 Task: Find connections with filter location Bramhall with filter topic #Managementtips with filter profile language German with filter current company ChargePoint with filter school Mysore University, Mysore with filter industry Periodical Publishing with filter service category Leadership Development with filter keywords title Locksmith
Action: Mouse moved to (510, 67)
Screenshot: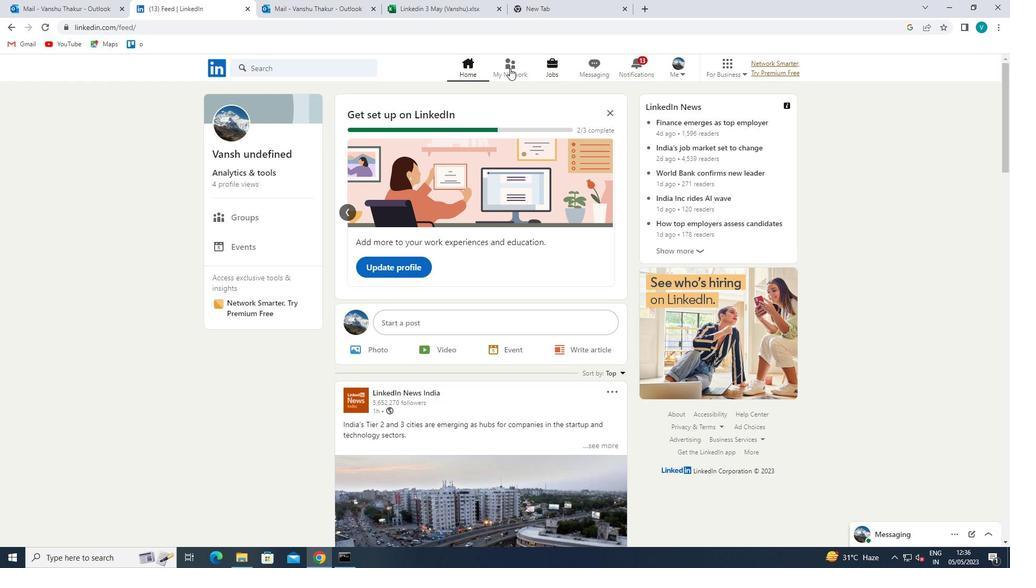
Action: Mouse pressed left at (510, 67)
Screenshot: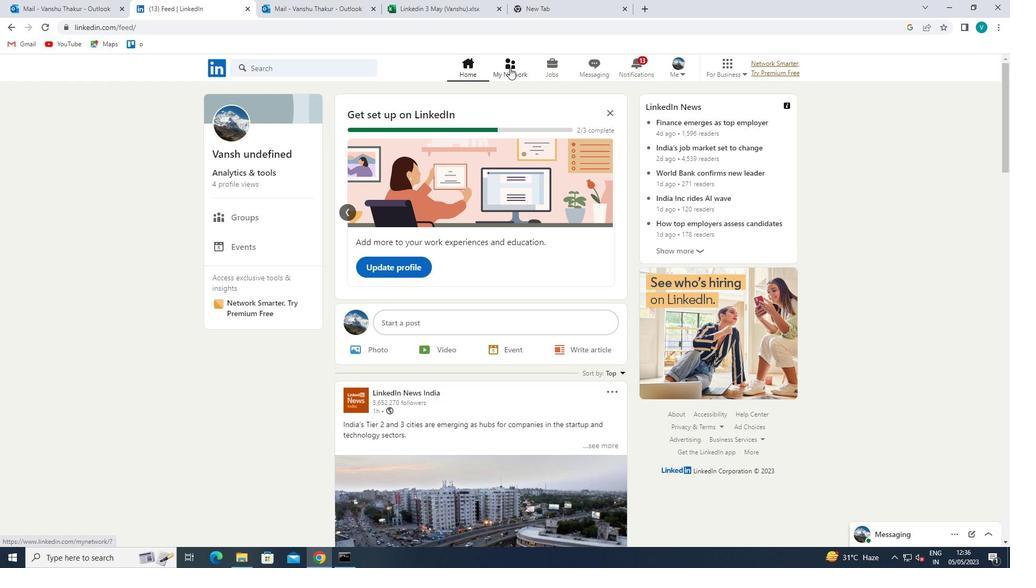 
Action: Mouse moved to (292, 125)
Screenshot: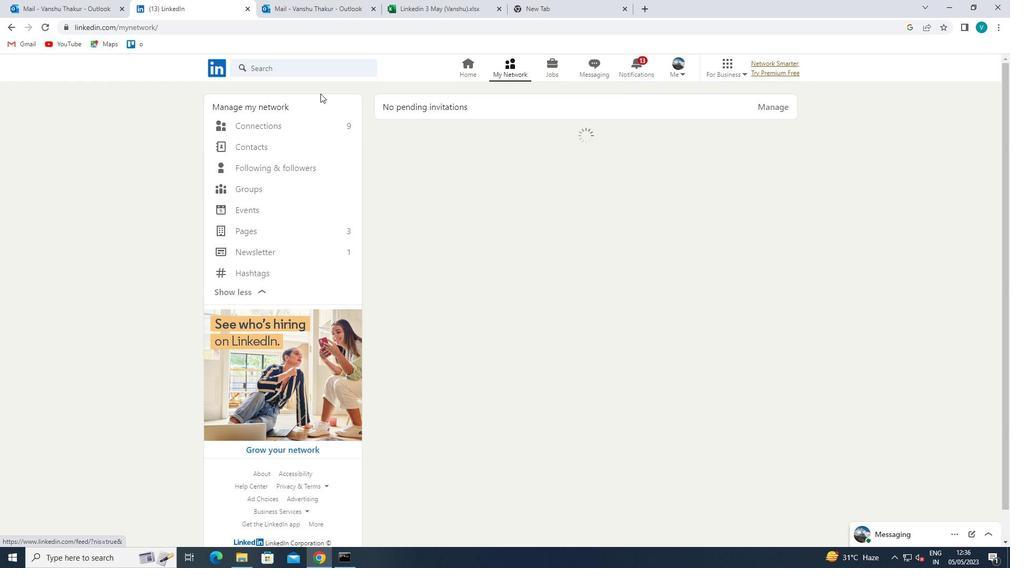 
Action: Mouse pressed left at (292, 125)
Screenshot: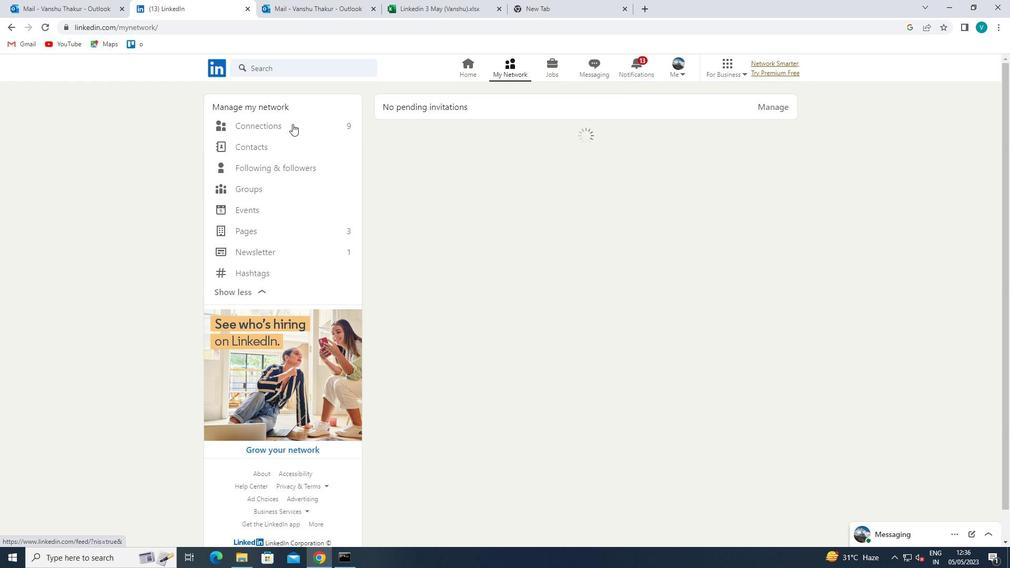 
Action: Mouse moved to (291, 120)
Screenshot: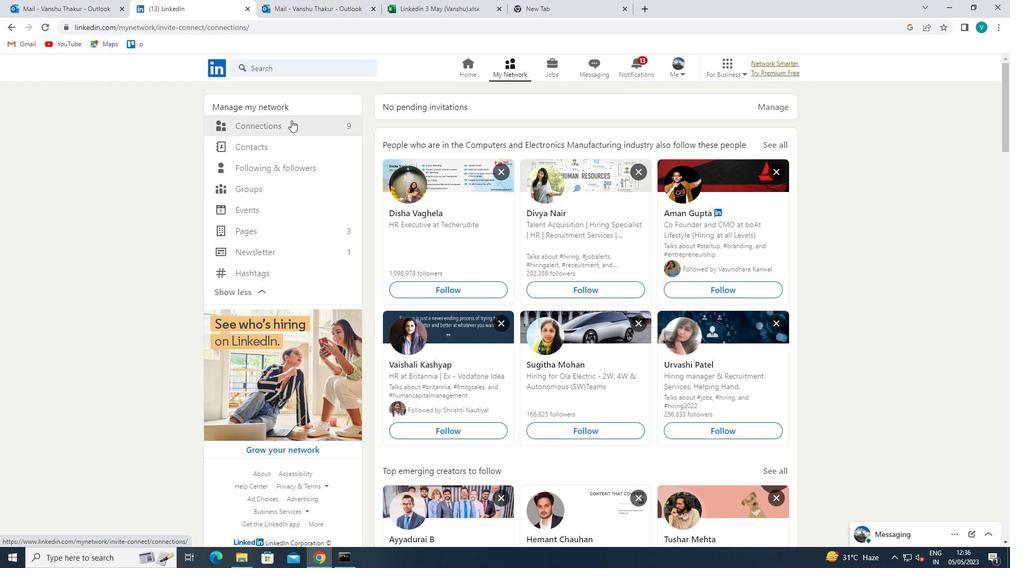 
Action: Mouse pressed left at (291, 120)
Screenshot: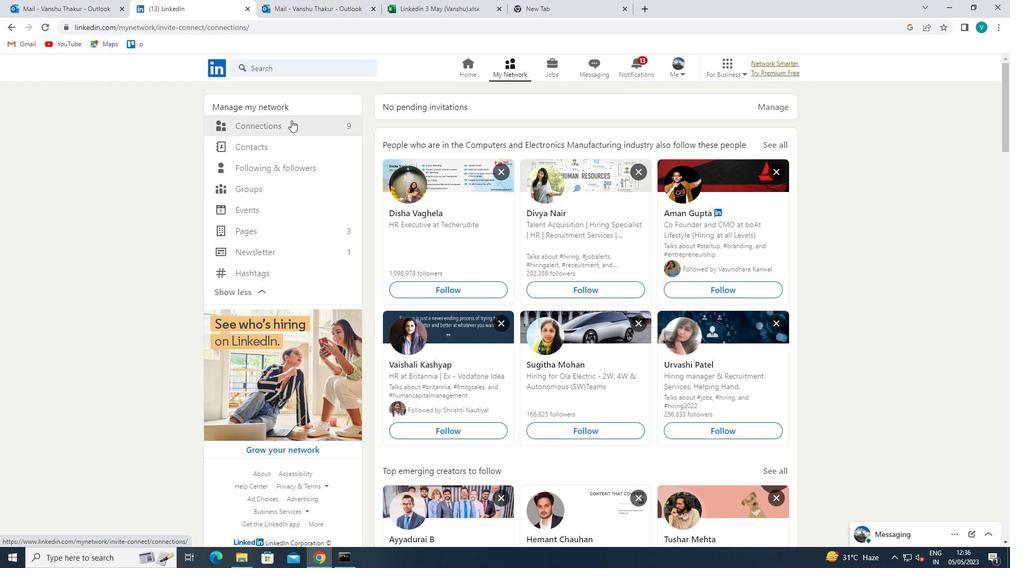 
Action: Mouse moved to (591, 123)
Screenshot: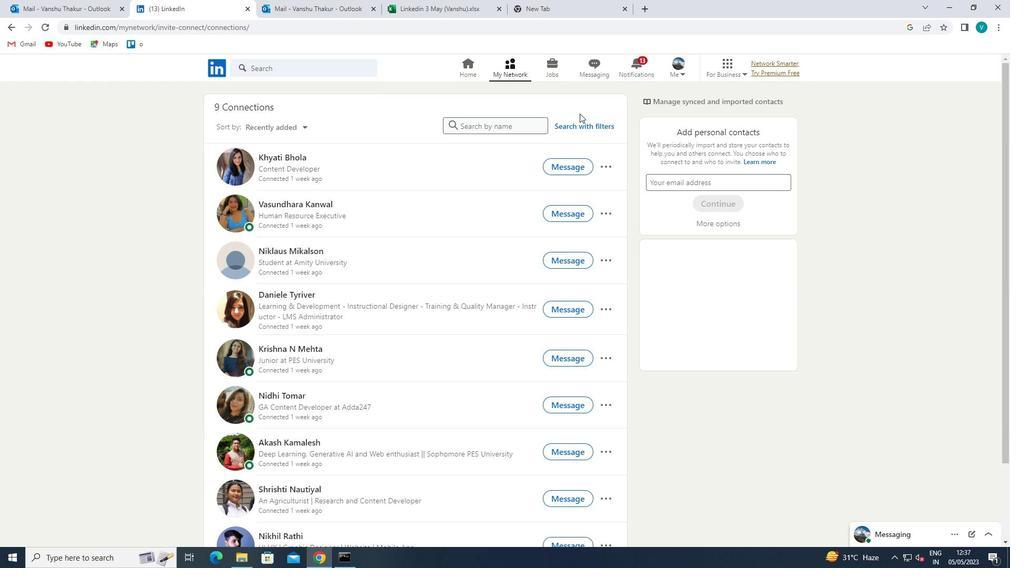 
Action: Mouse pressed left at (591, 123)
Screenshot: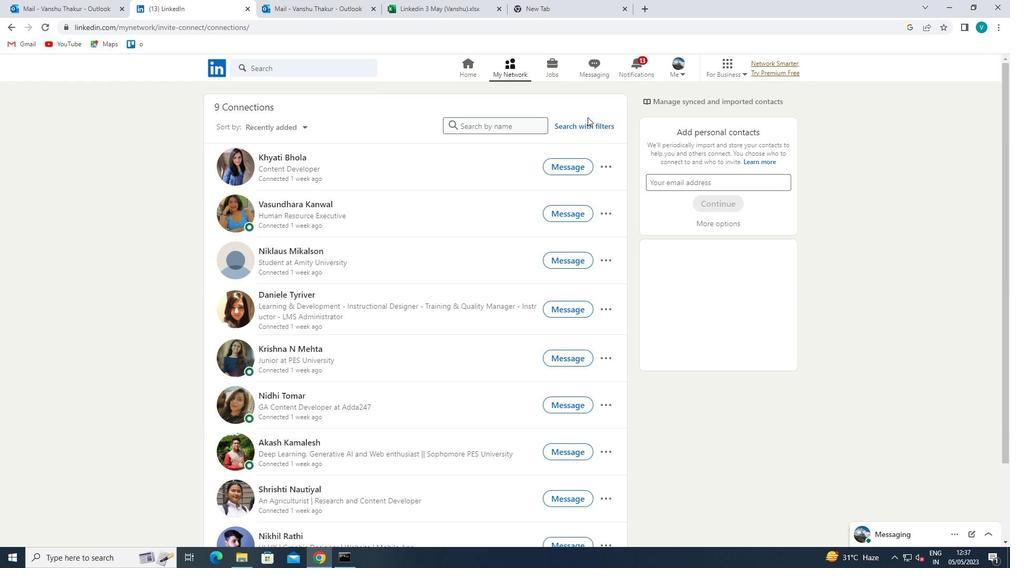 
Action: Mouse moved to (512, 100)
Screenshot: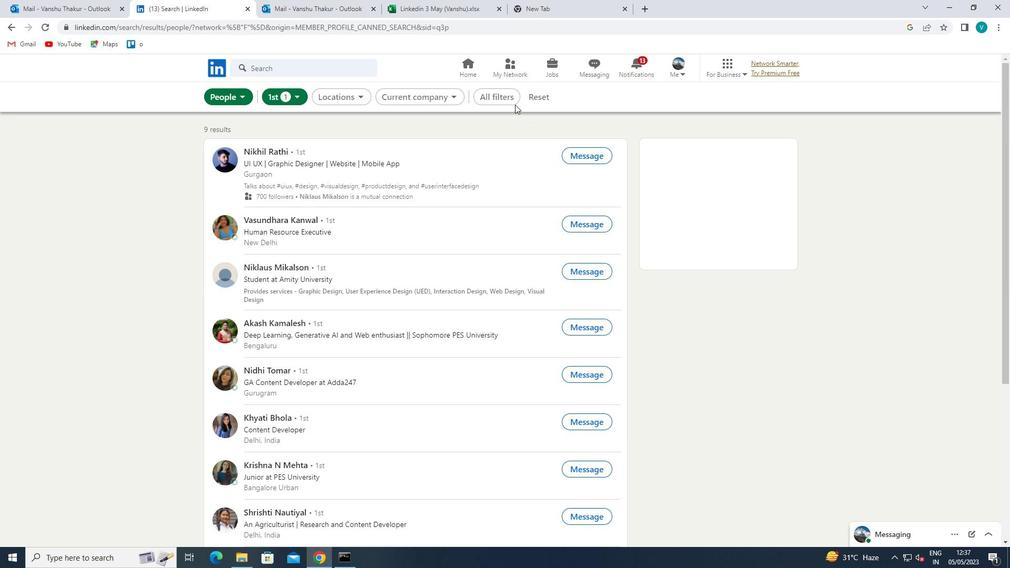 
Action: Mouse pressed left at (512, 100)
Screenshot: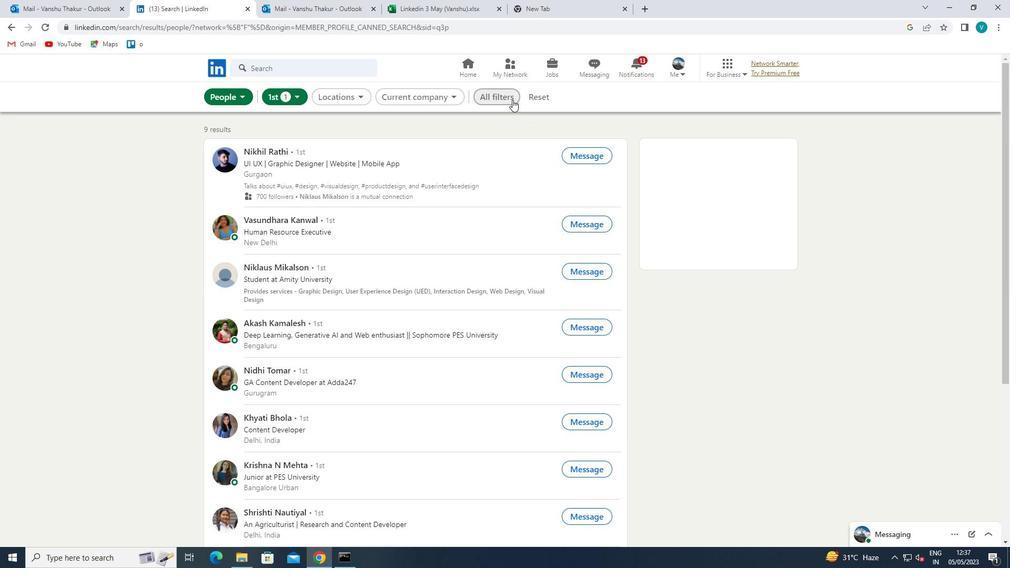 
Action: Mouse moved to (833, 224)
Screenshot: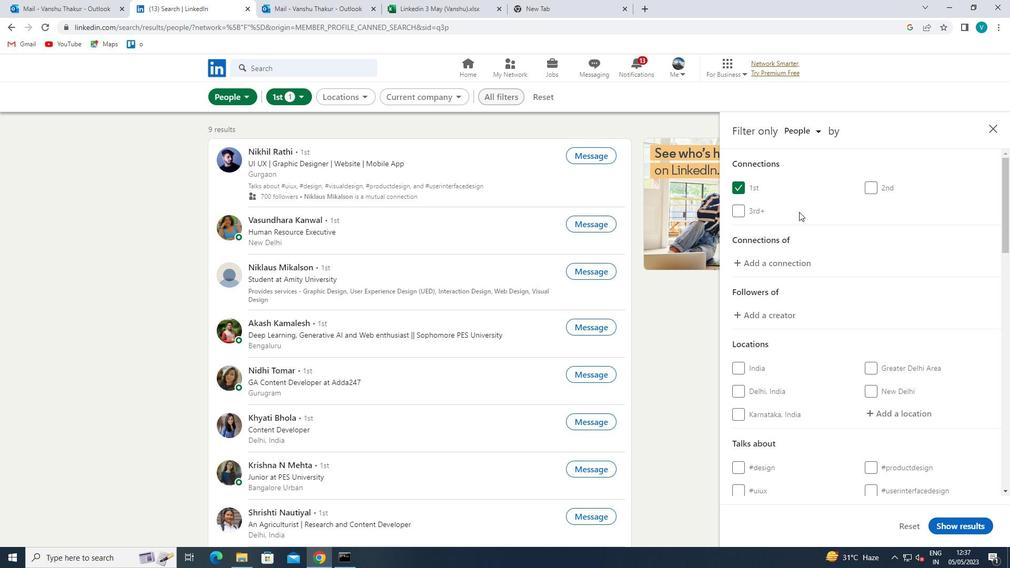 
Action: Mouse scrolled (833, 223) with delta (0, 0)
Screenshot: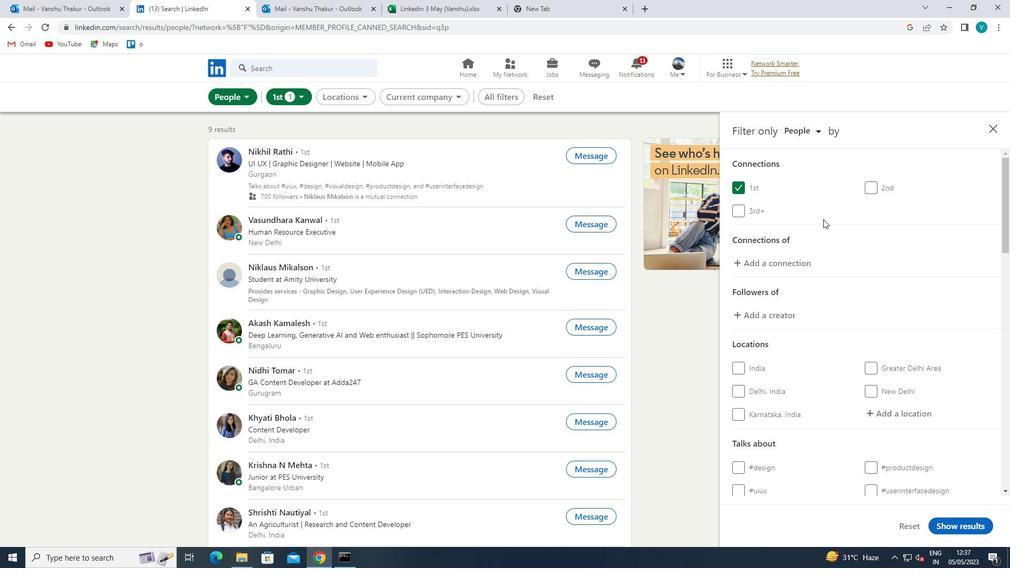 
Action: Mouse scrolled (833, 223) with delta (0, 0)
Screenshot: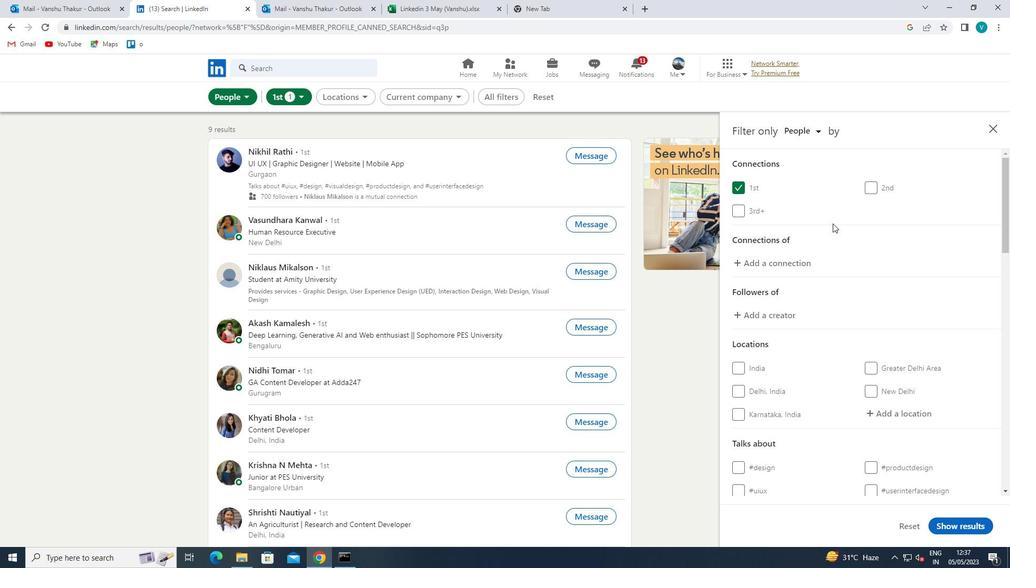 
Action: Mouse moved to (901, 310)
Screenshot: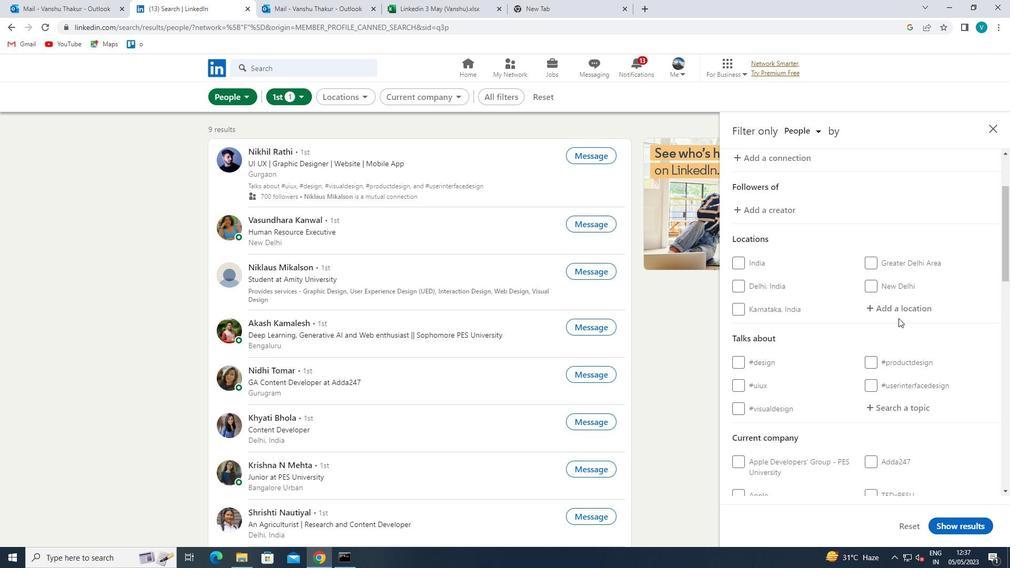 
Action: Mouse pressed left at (901, 310)
Screenshot: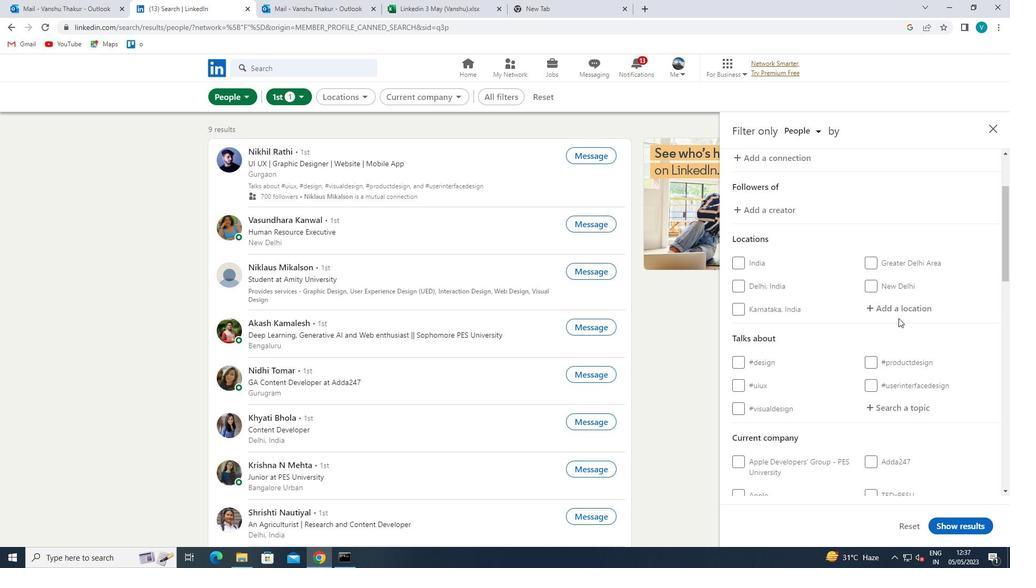 
Action: Mouse moved to (727, 208)
Screenshot: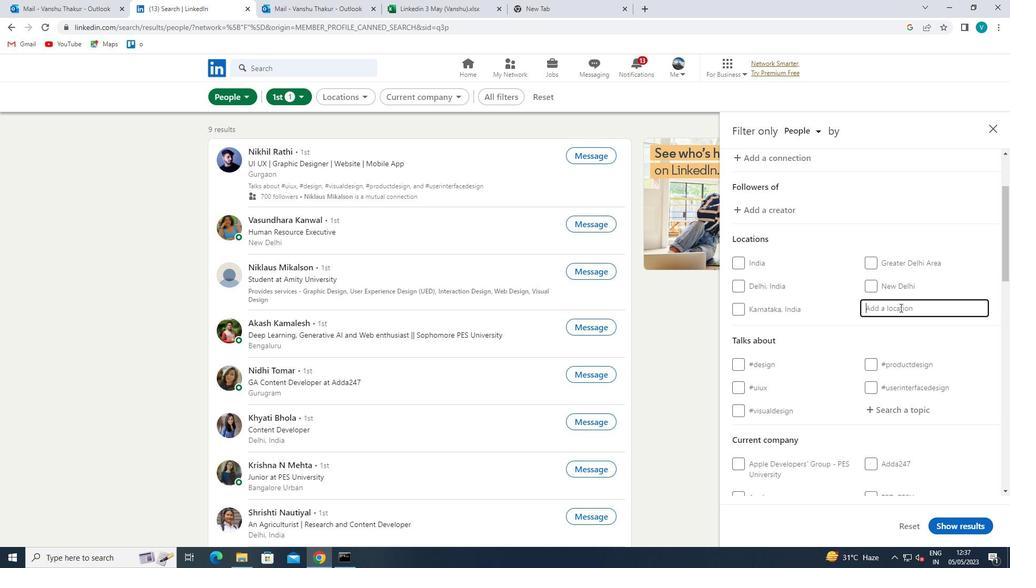 
Action: Key pressed <Key.shift>BRAMHALL
Screenshot: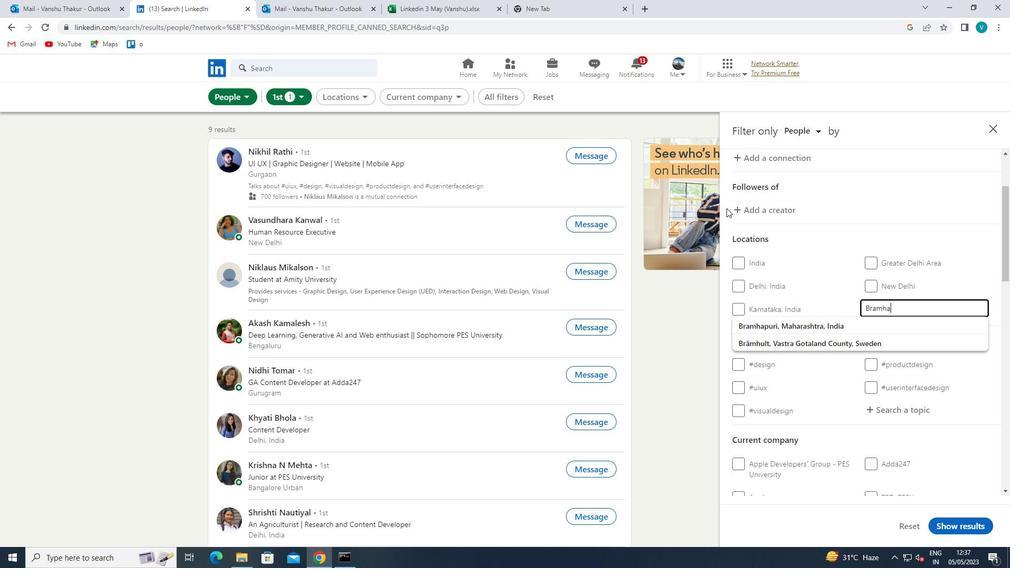 
Action: Mouse moved to (726, 232)
Screenshot: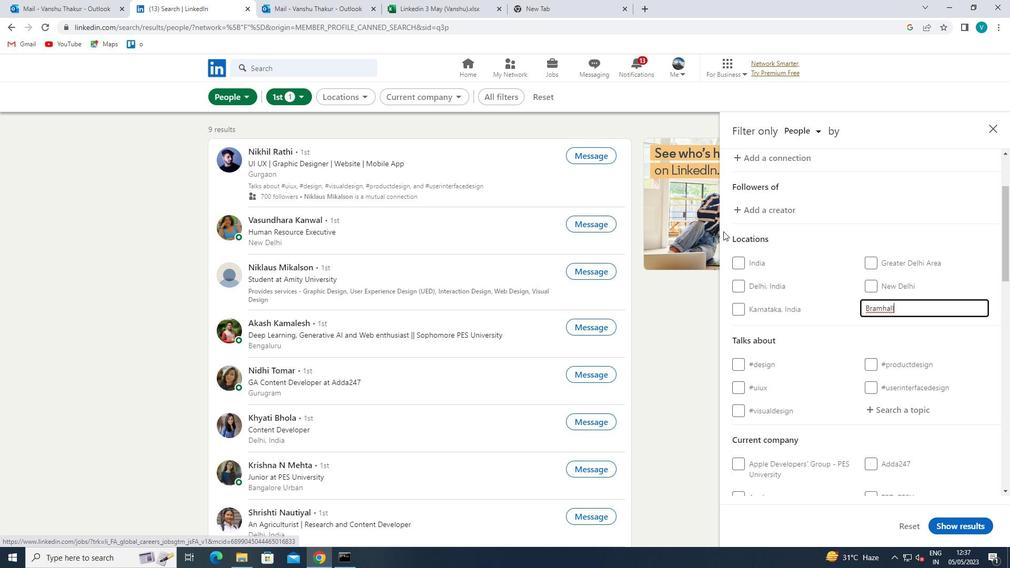 
Action: Key pressed <Key.backspace>L
Screenshot: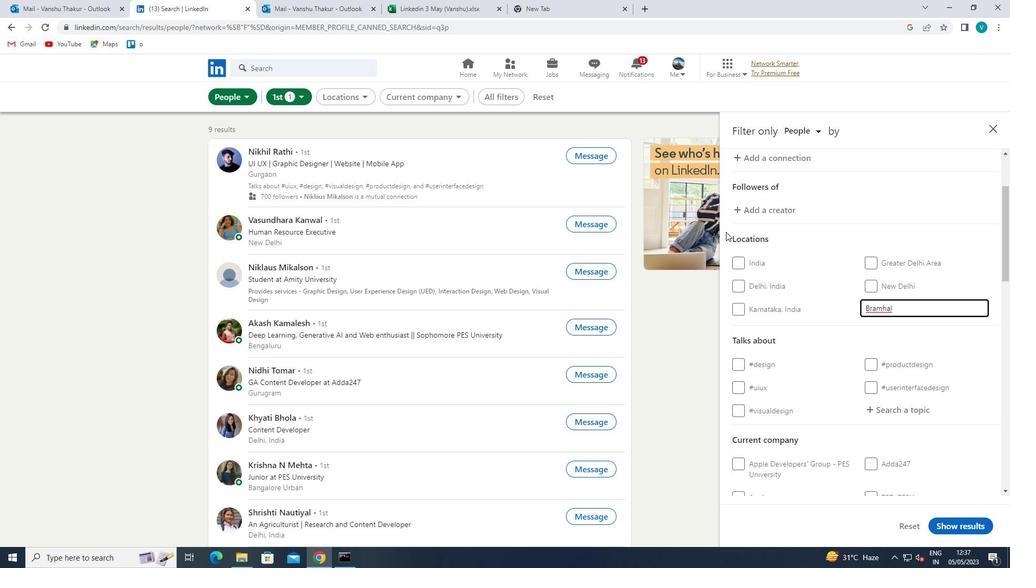 
Action: Mouse moved to (852, 319)
Screenshot: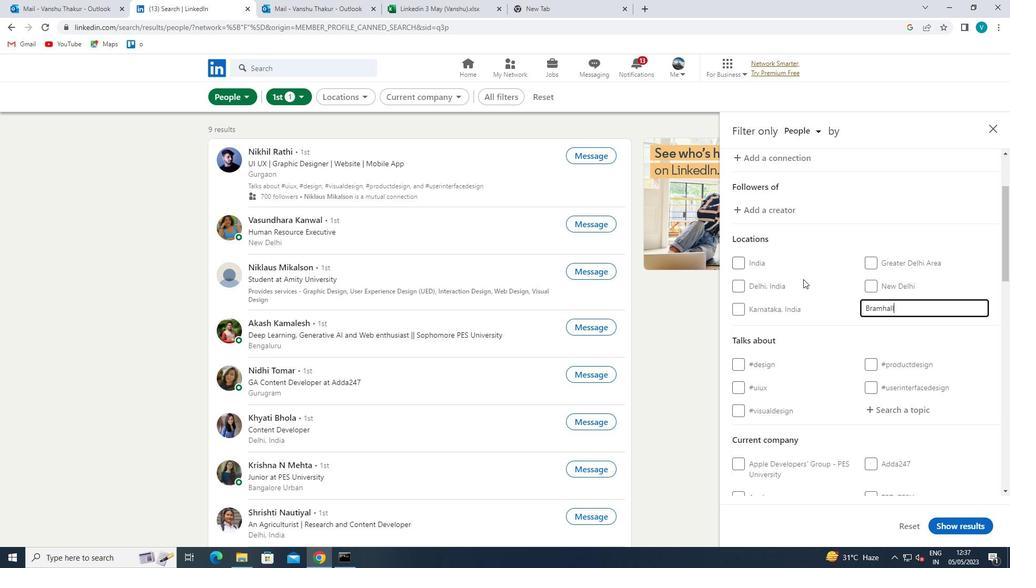 
Action: Mouse pressed left at (852, 319)
Screenshot: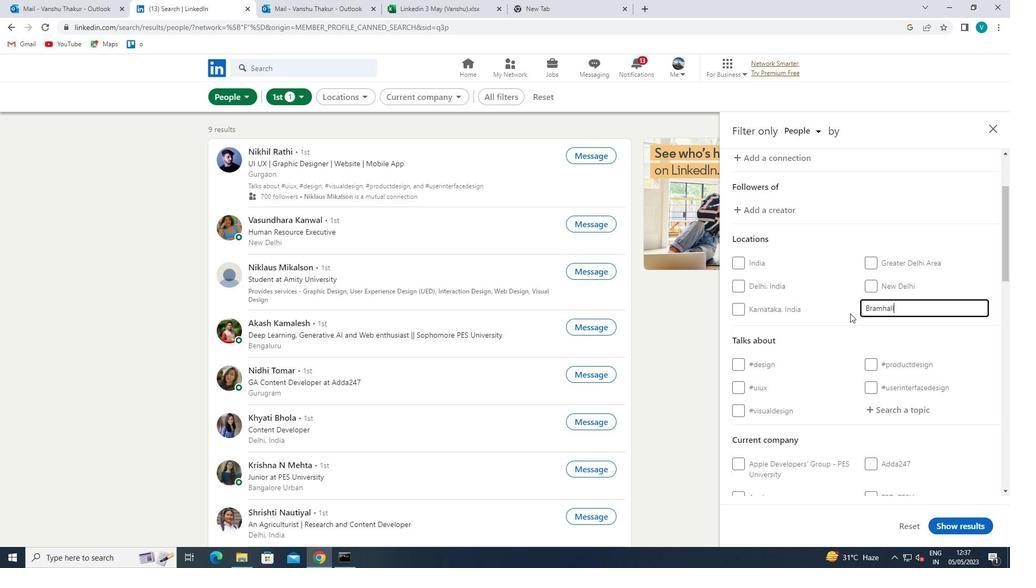 
Action: Mouse moved to (830, 319)
Screenshot: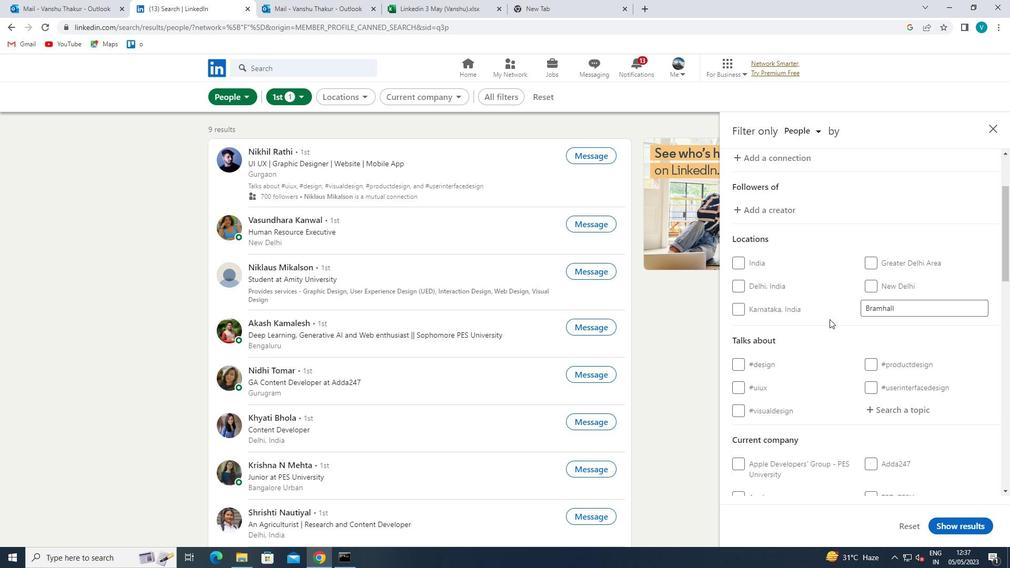 
Action: Mouse scrolled (830, 318) with delta (0, 0)
Screenshot: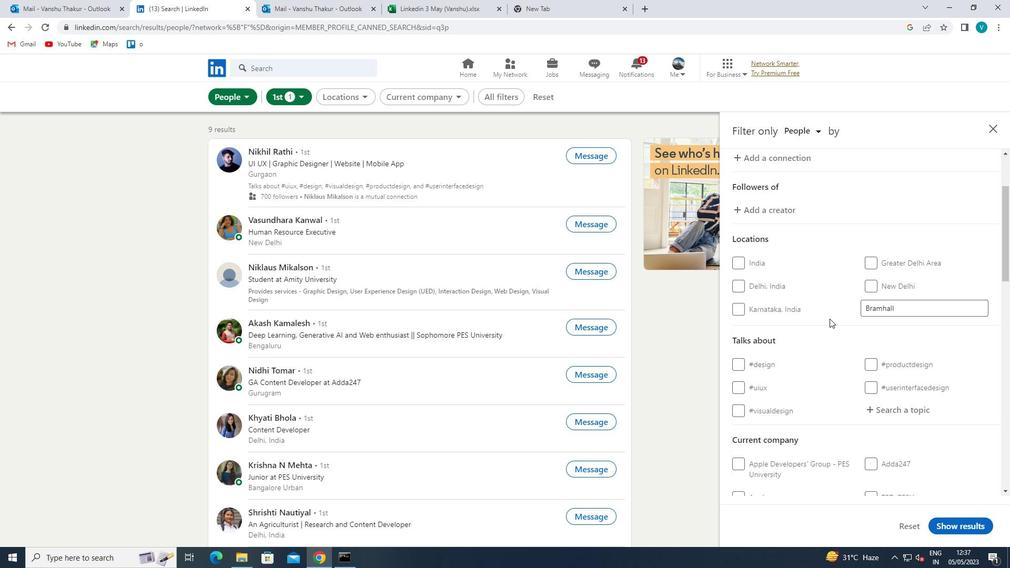 
Action: Mouse scrolled (830, 318) with delta (0, 0)
Screenshot: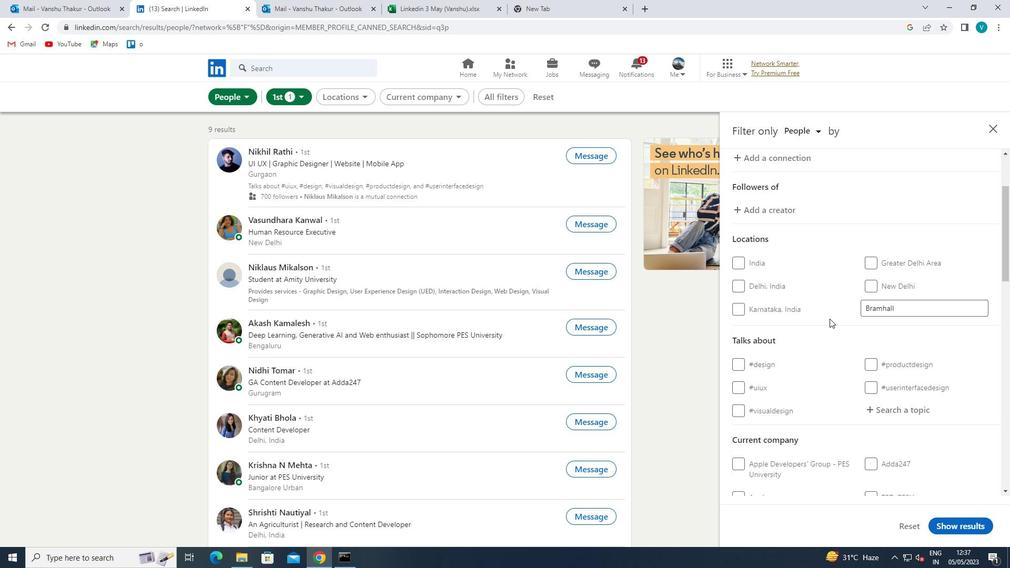 
Action: Mouse moved to (872, 303)
Screenshot: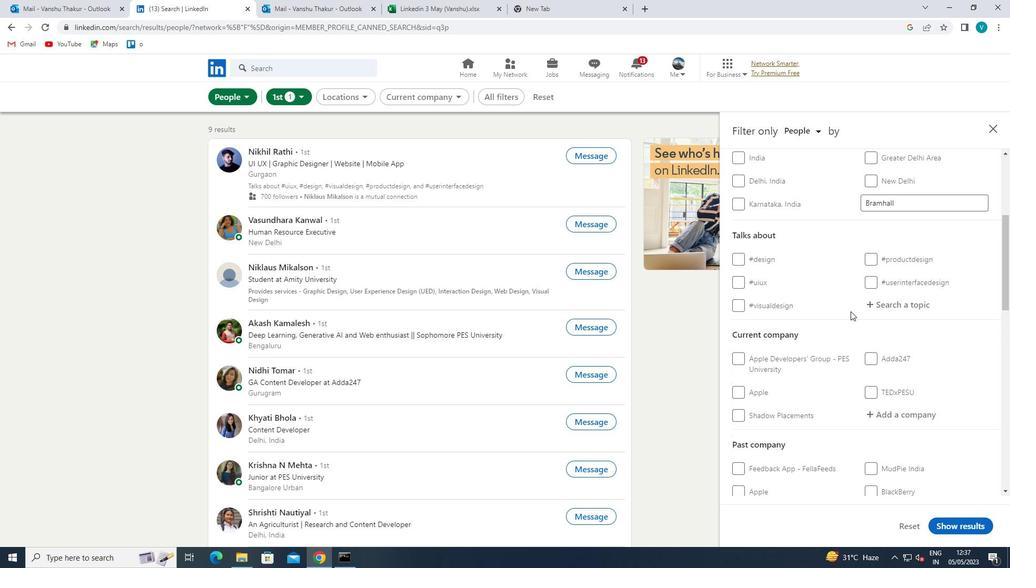 
Action: Mouse pressed left at (872, 303)
Screenshot: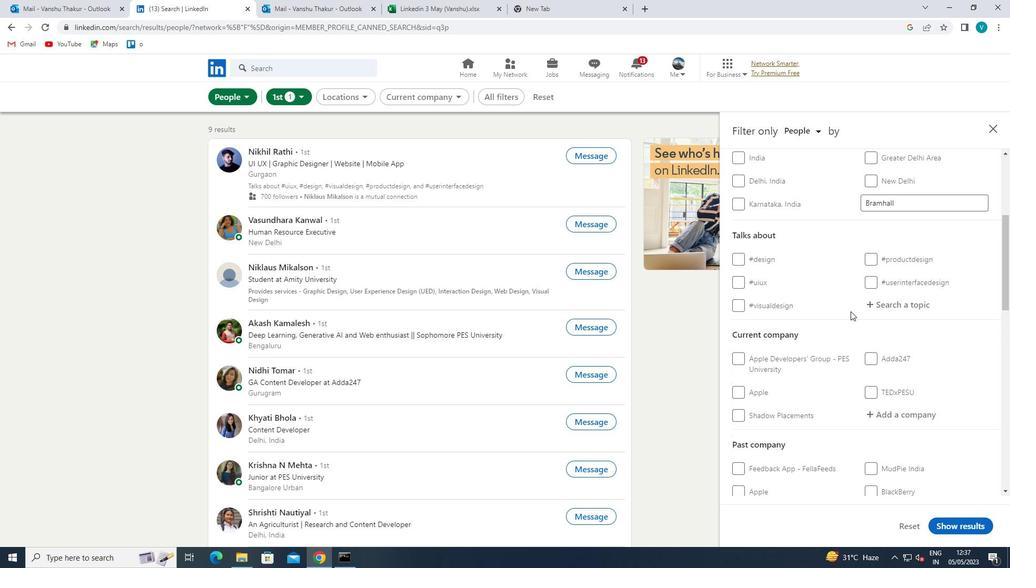 
Action: Mouse moved to (771, 242)
Screenshot: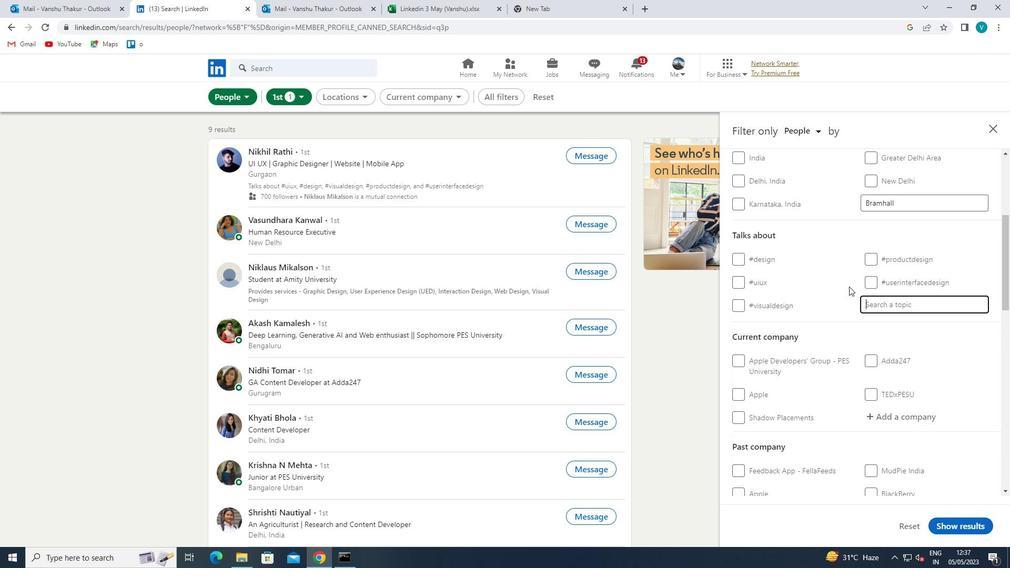 
Action: Key pressed MANAGE
Screenshot: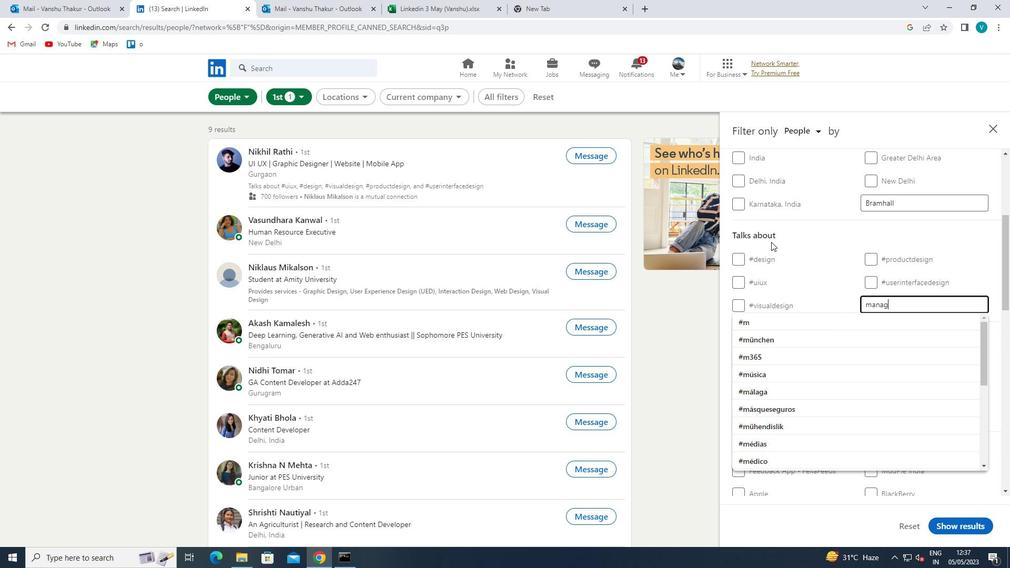 
Action: Mouse moved to (808, 263)
Screenshot: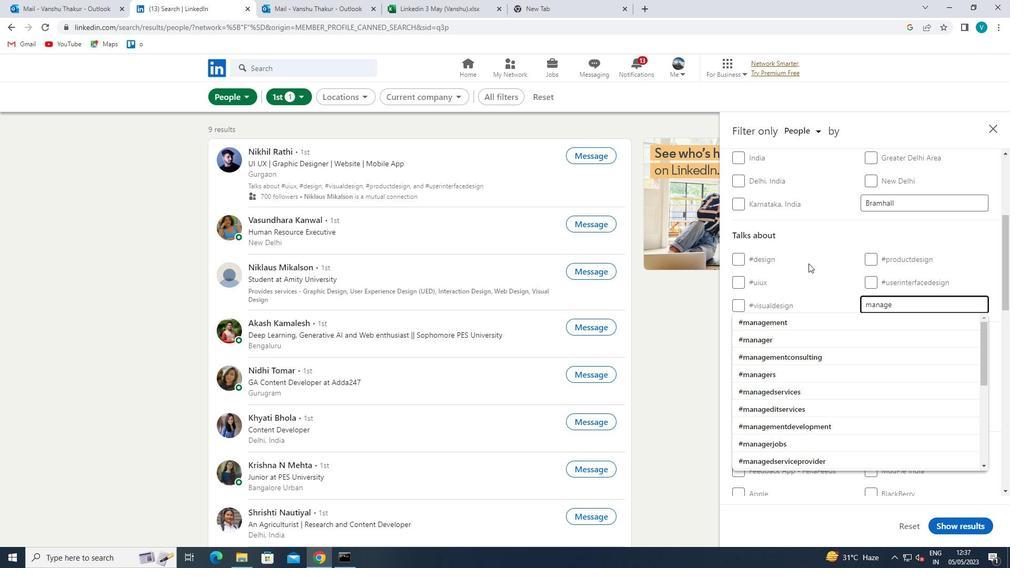 
Action: Key pressed MENTTIPOS<Key.backspace><Key.backspace><Key.backspace><Key.backspace>
Screenshot: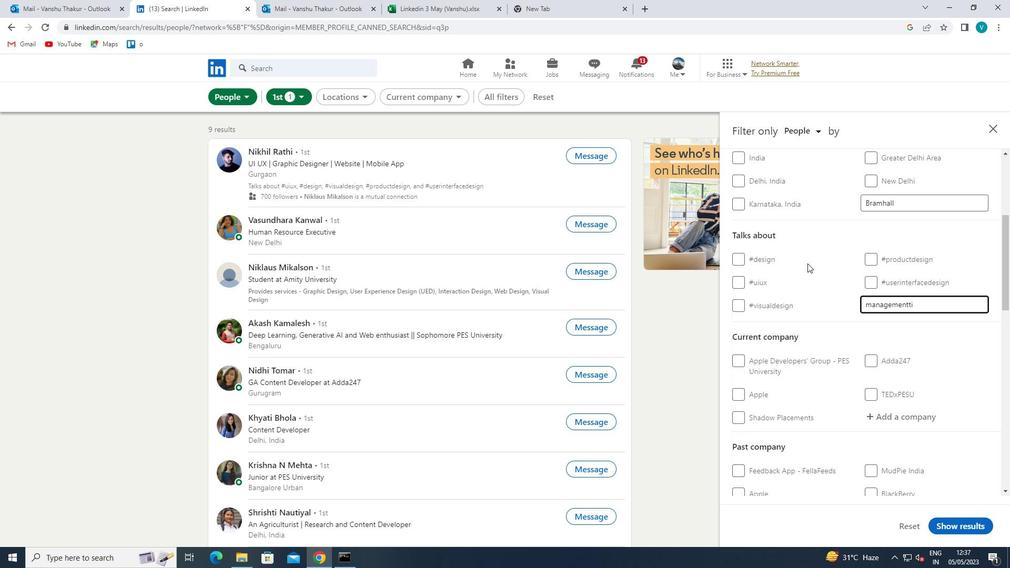 
Action: Mouse moved to (817, 319)
Screenshot: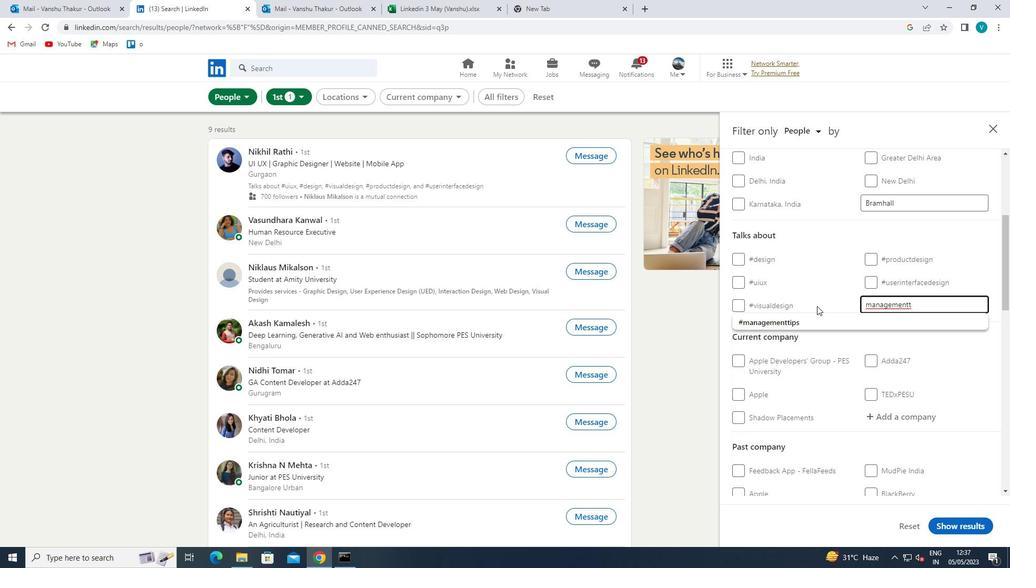 
Action: Key pressed <Key.backspace>
Screenshot: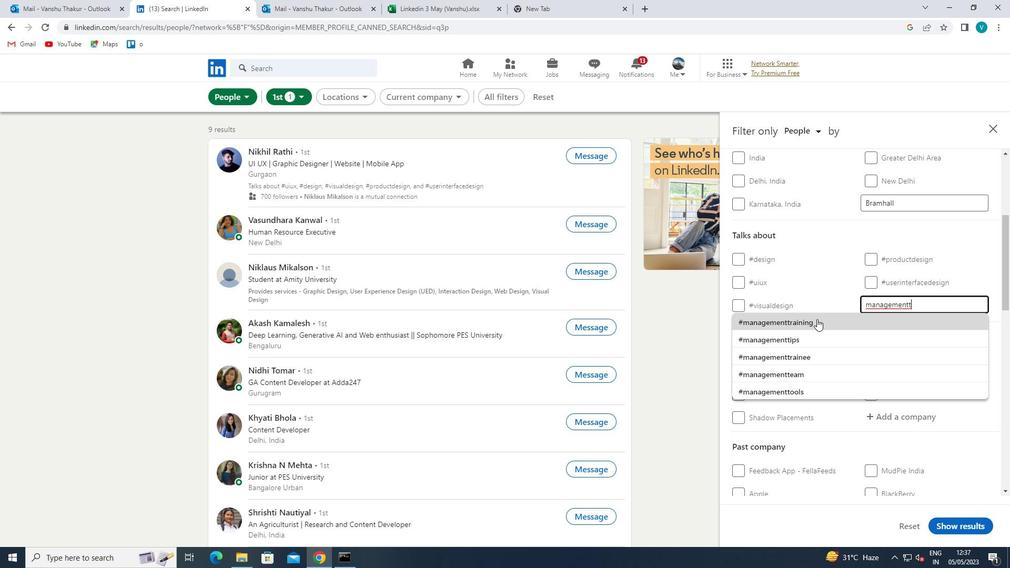 
Action: Mouse moved to (796, 424)
Screenshot: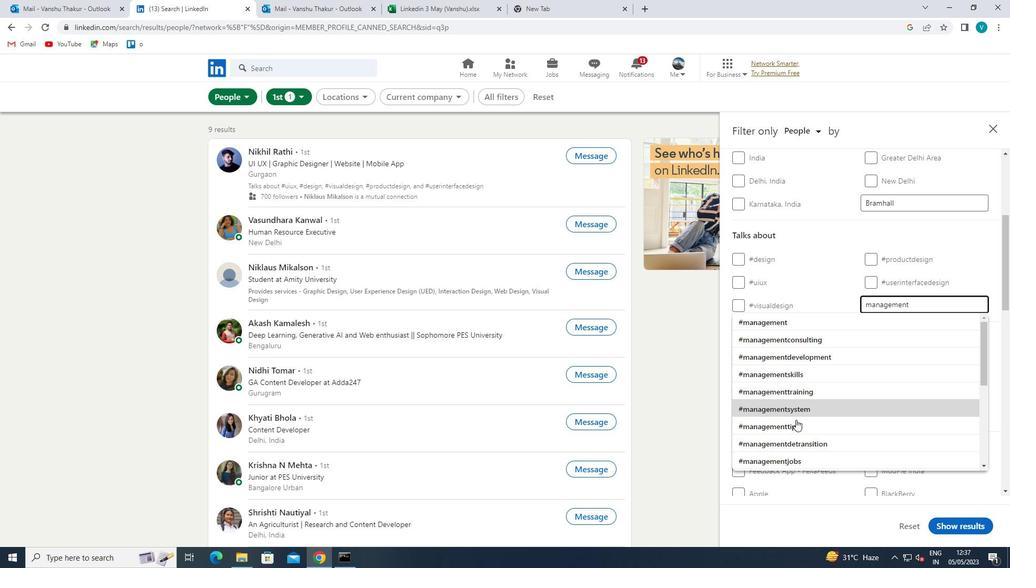 
Action: Mouse pressed left at (796, 424)
Screenshot: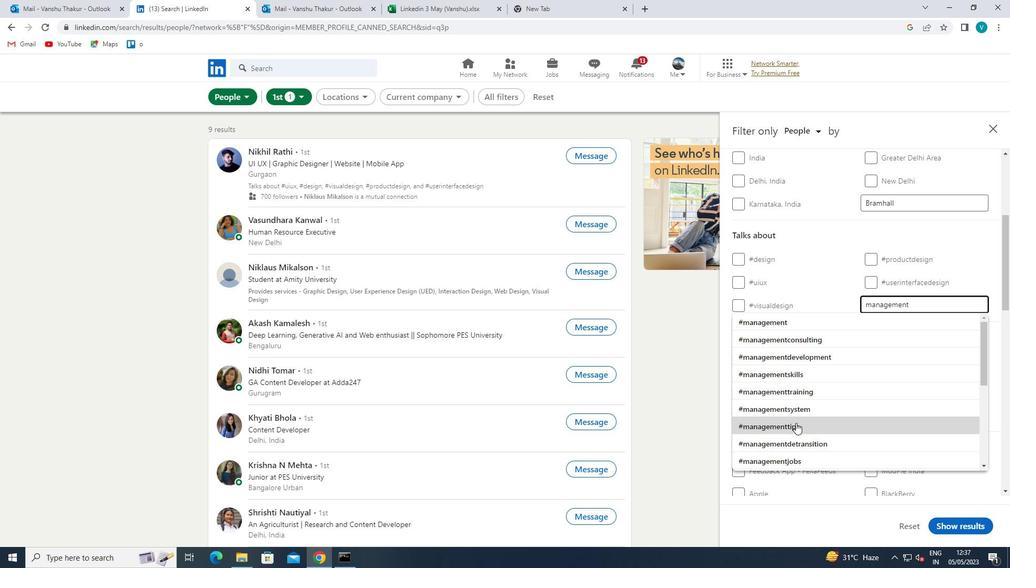 
Action: Mouse moved to (817, 412)
Screenshot: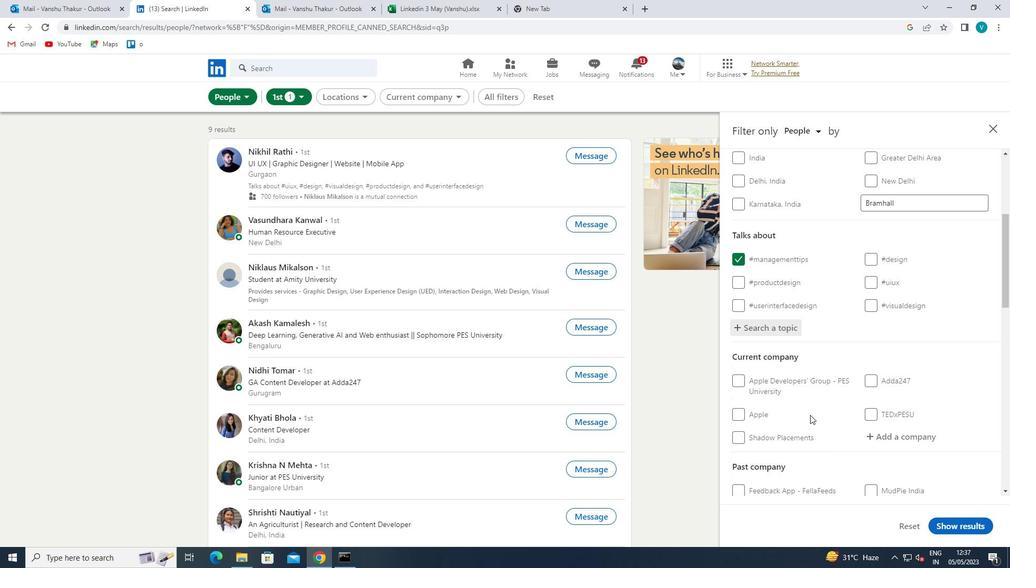 
Action: Mouse scrolled (817, 411) with delta (0, 0)
Screenshot: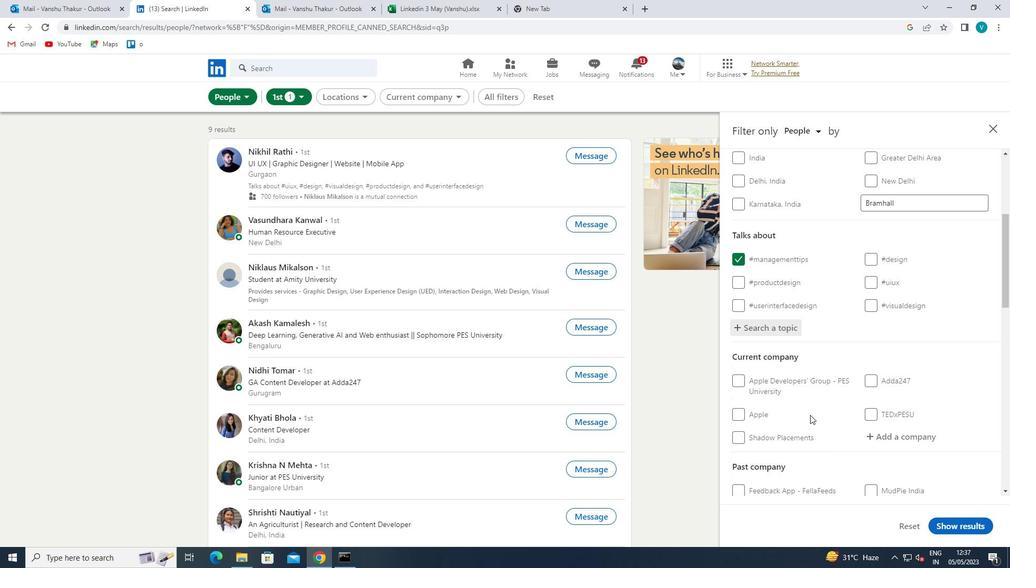 
Action: Mouse moved to (822, 408)
Screenshot: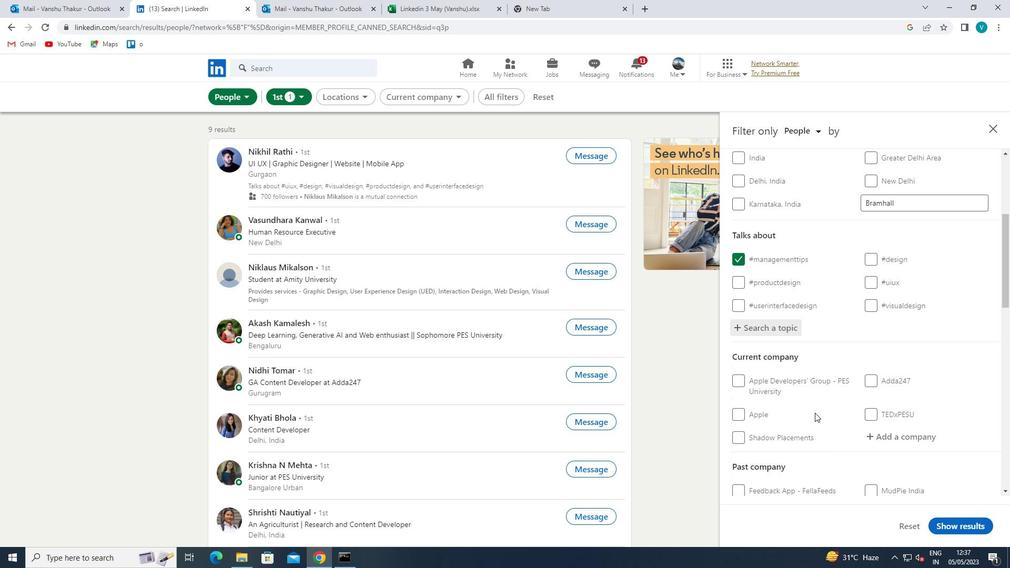 
Action: Mouse scrolled (822, 408) with delta (0, 0)
Screenshot: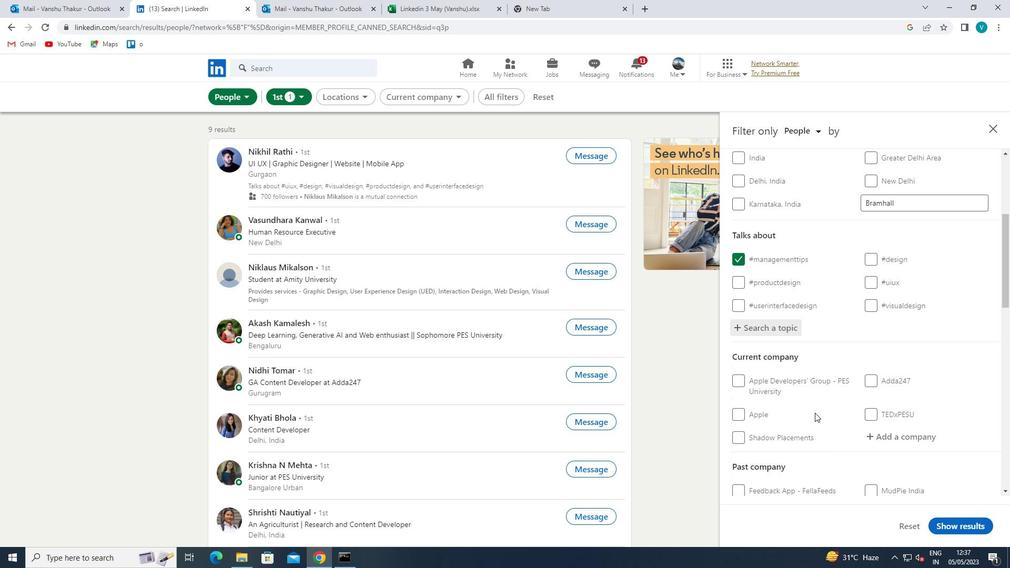 
Action: Mouse moved to (825, 406)
Screenshot: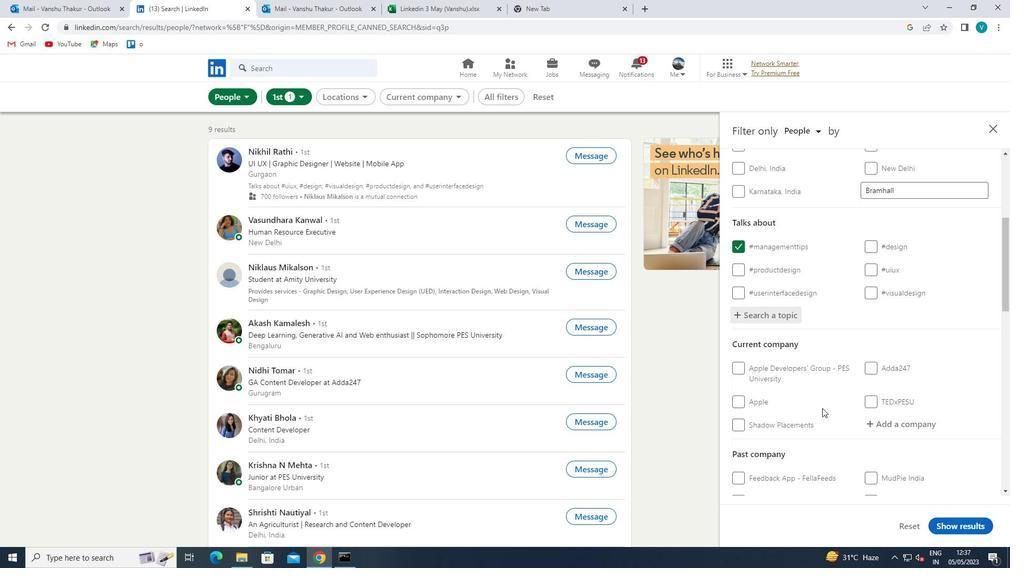 
Action: Mouse scrolled (825, 406) with delta (0, 0)
Screenshot: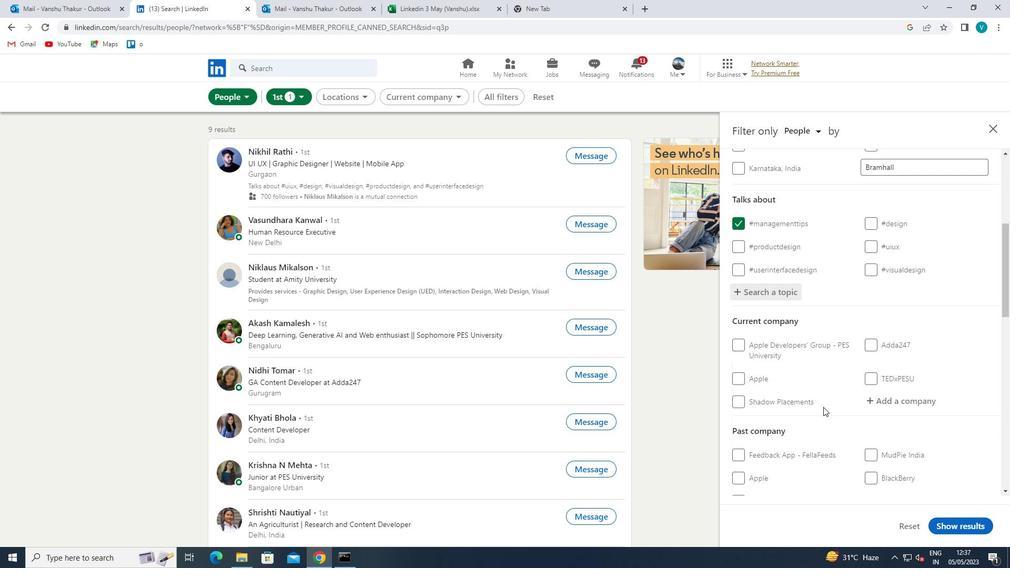 
Action: Mouse moved to (893, 280)
Screenshot: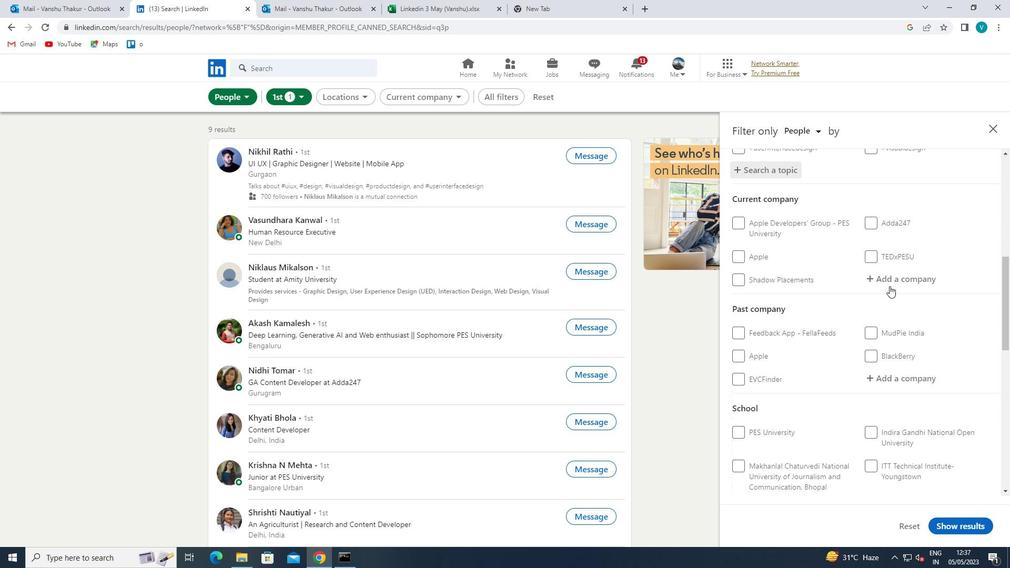 
Action: Mouse pressed left at (893, 280)
Screenshot: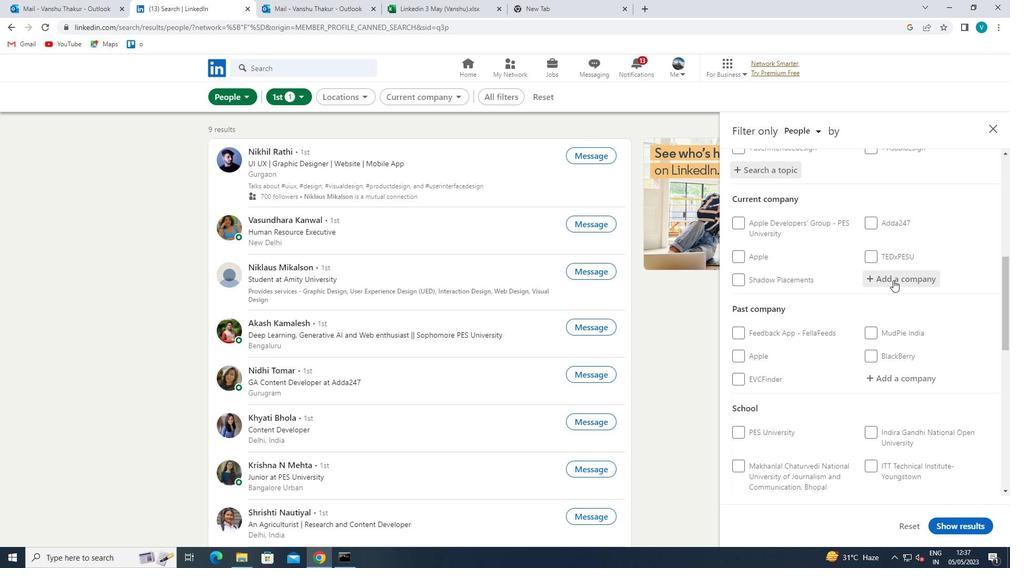 
Action: Key pressed <Key.shift>CHARGE
Screenshot: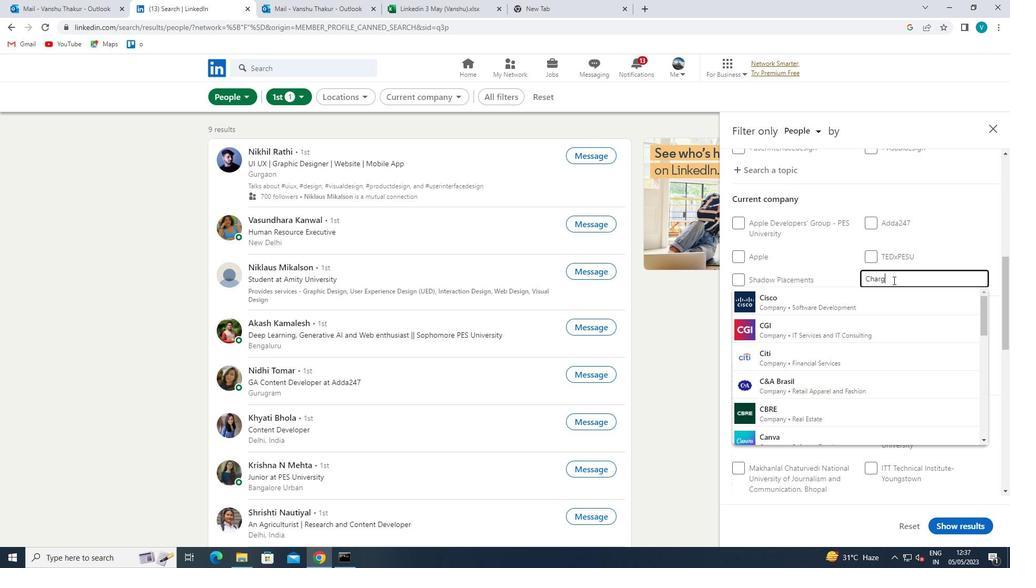 
Action: Mouse moved to (873, 320)
Screenshot: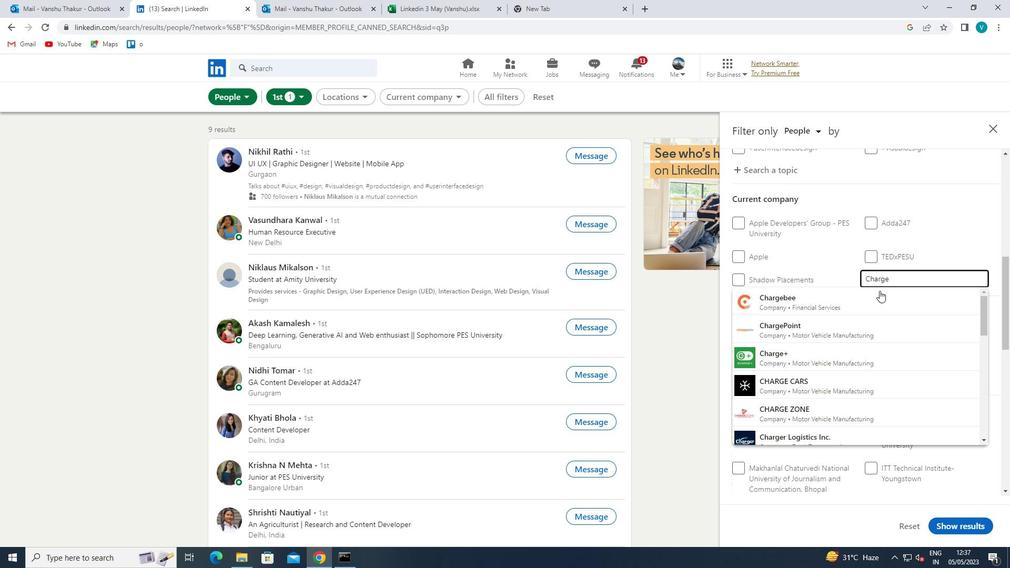 
Action: Mouse pressed left at (873, 320)
Screenshot: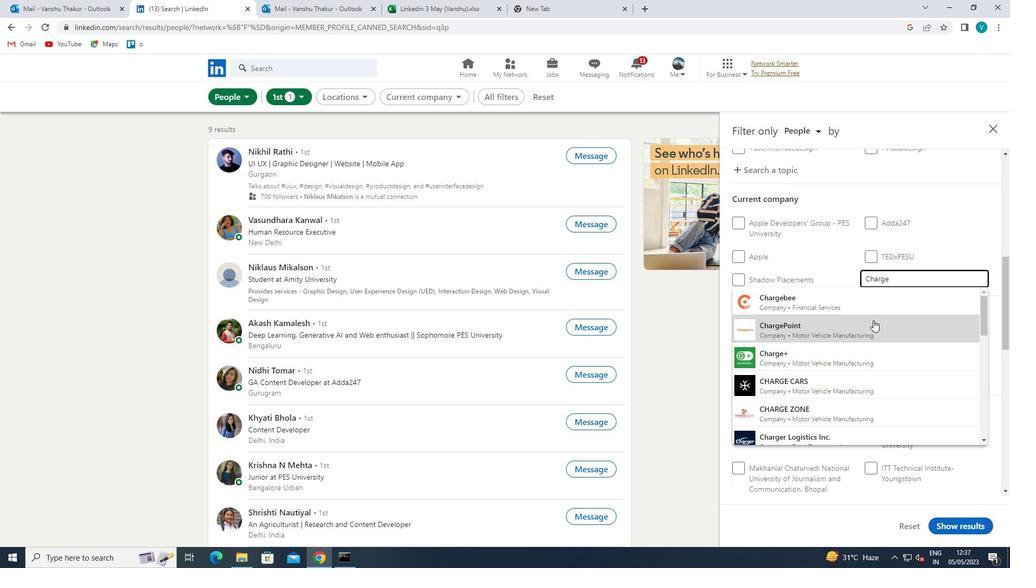
Action: Mouse scrolled (873, 320) with delta (0, 0)
Screenshot: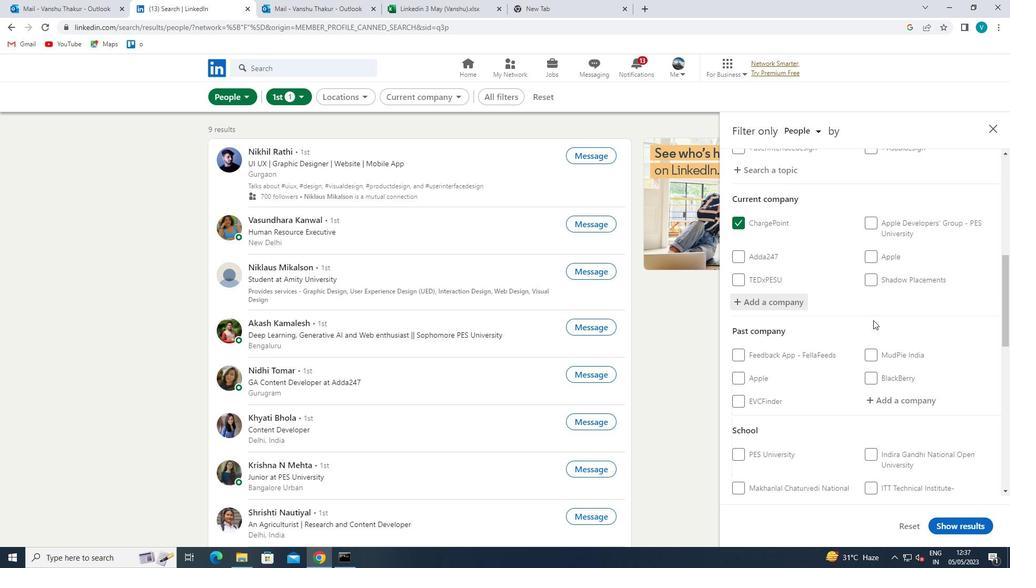 
Action: Mouse scrolled (873, 320) with delta (0, 0)
Screenshot: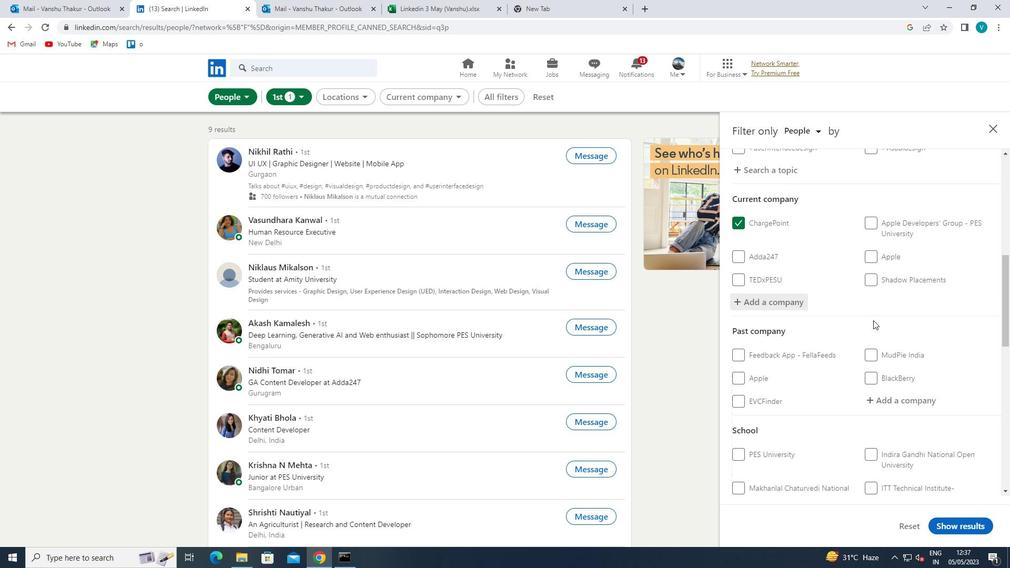 
Action: Mouse scrolled (873, 320) with delta (0, 0)
Screenshot: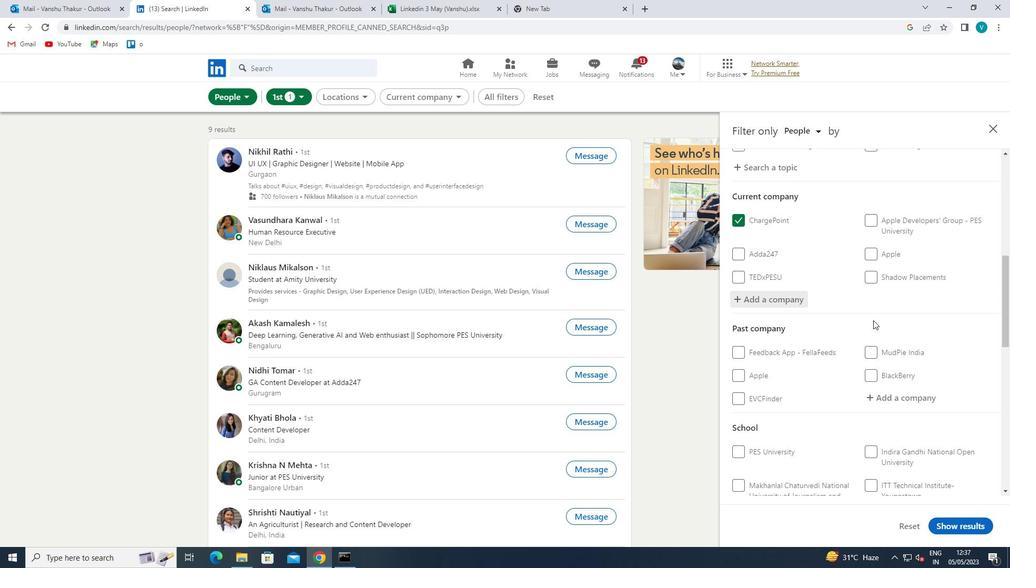 
Action: Mouse scrolled (873, 320) with delta (0, 0)
Screenshot: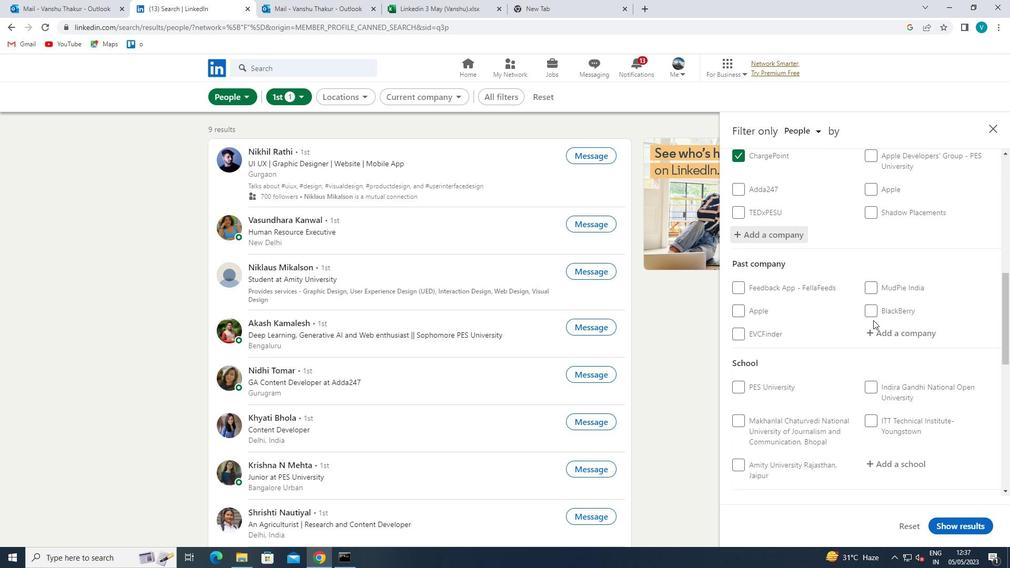 
Action: Mouse moved to (881, 323)
Screenshot: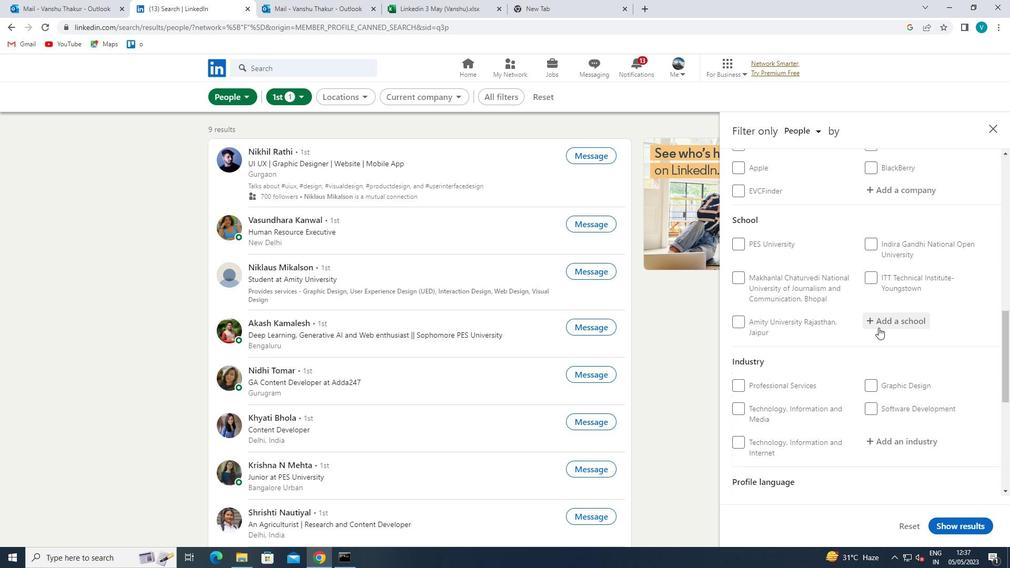 
Action: Mouse pressed left at (881, 323)
Screenshot: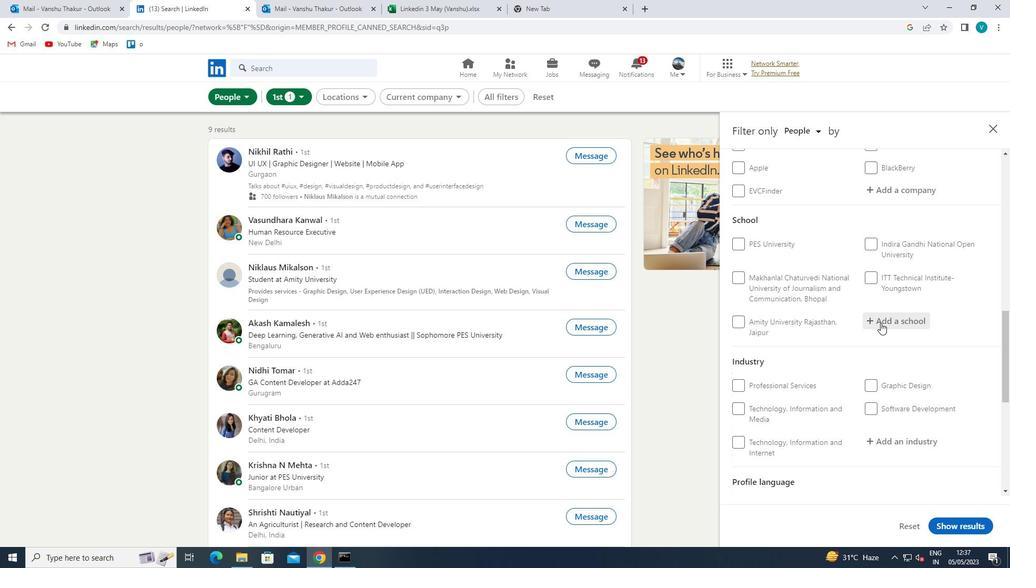 
Action: Mouse moved to (880, 319)
Screenshot: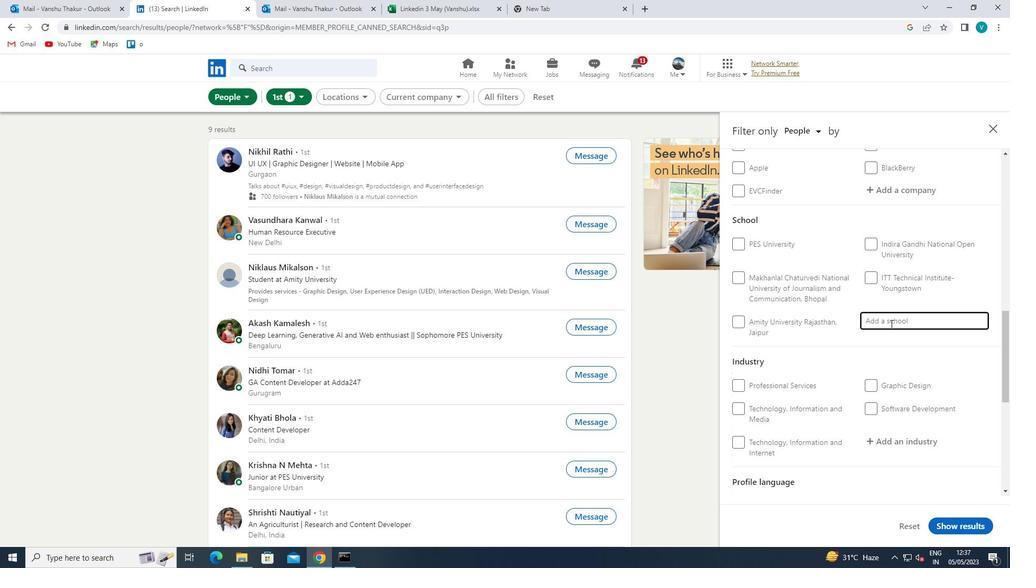 
Action: Key pressed <Key.shift>MYSORE
Screenshot: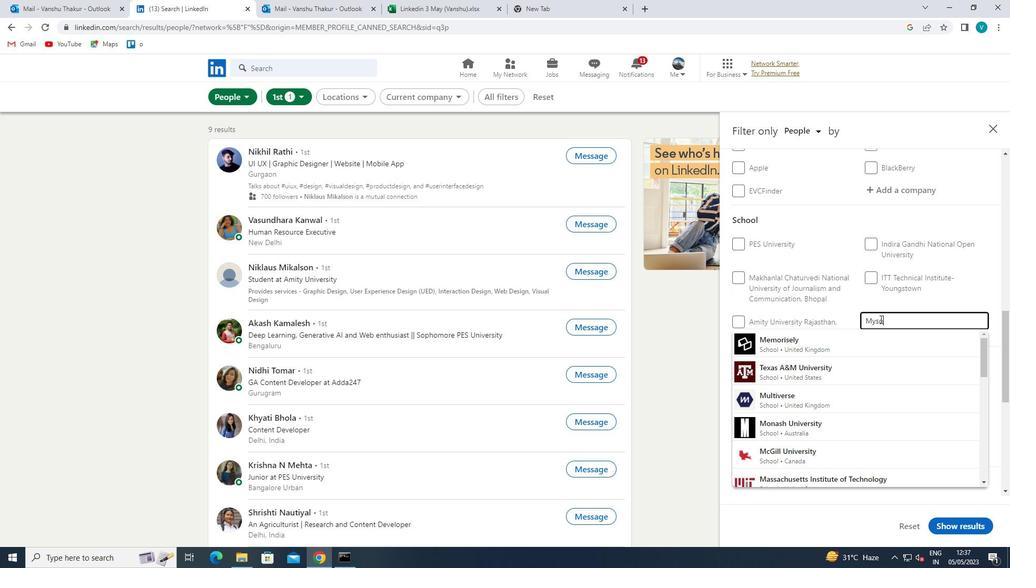 
Action: Mouse moved to (880, 319)
Screenshot: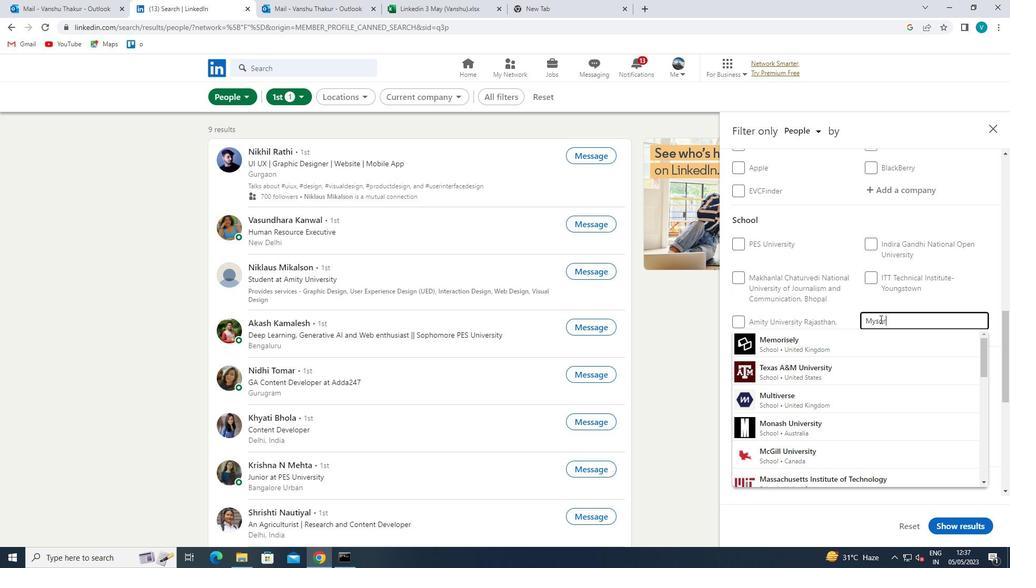 
Action: Key pressed <Key.space><Key.shift>UNIVERSITY
Screenshot: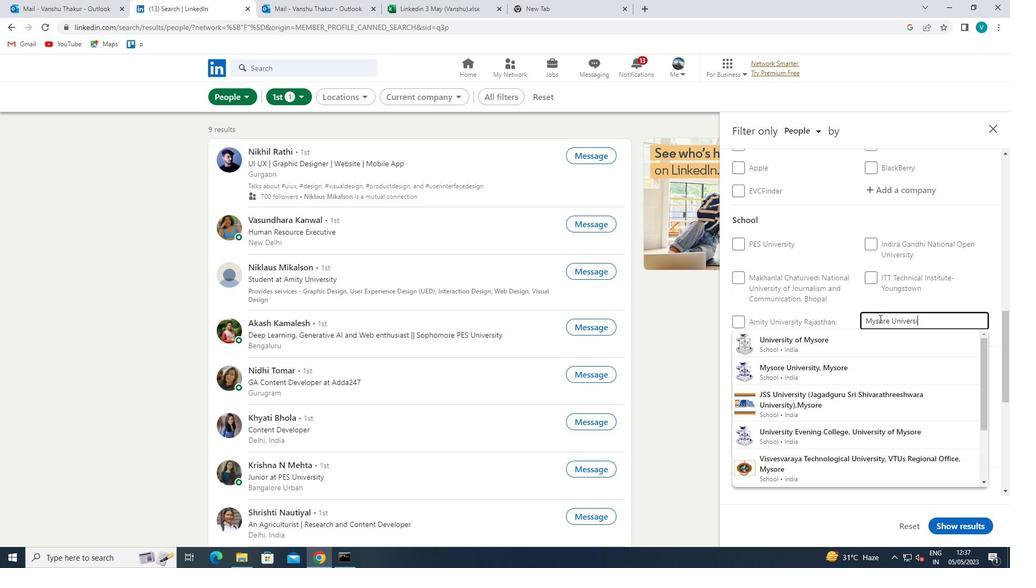 
Action: Mouse moved to (866, 380)
Screenshot: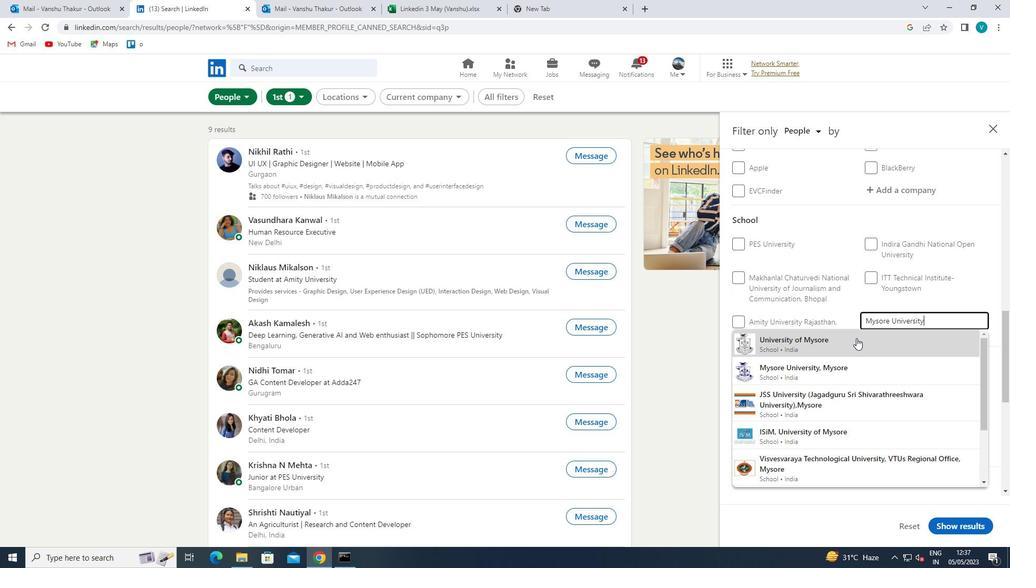 
Action: Mouse pressed left at (866, 380)
Screenshot: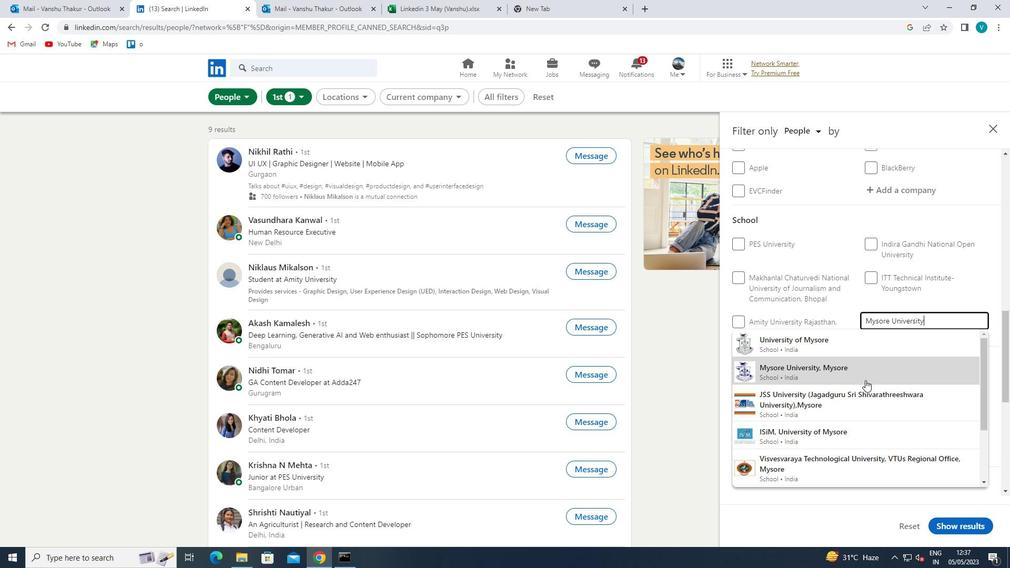 
Action: Mouse scrolled (866, 380) with delta (0, 0)
Screenshot: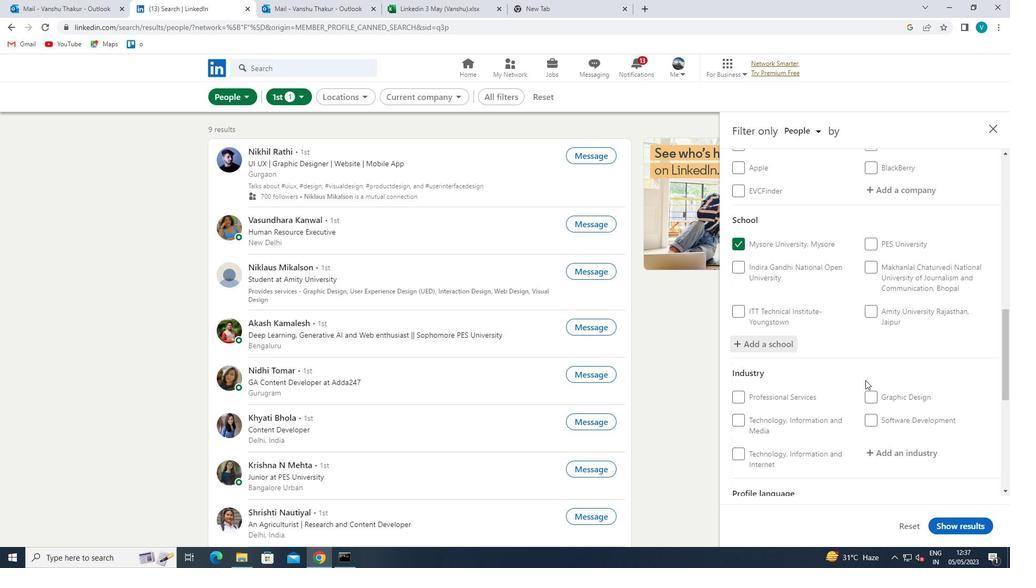 
Action: Mouse scrolled (866, 380) with delta (0, 0)
Screenshot: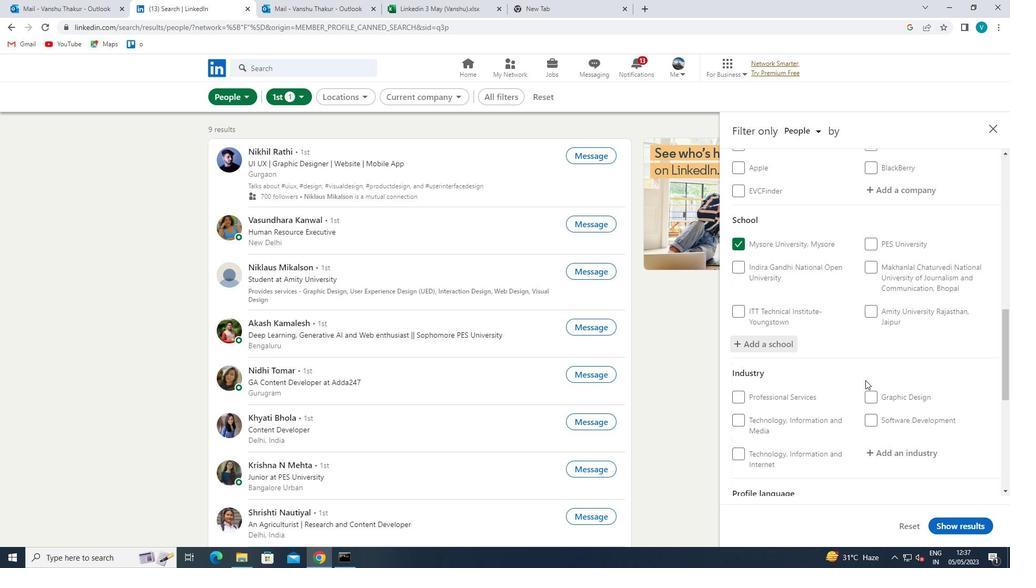 
Action: Mouse scrolled (866, 380) with delta (0, 0)
Screenshot: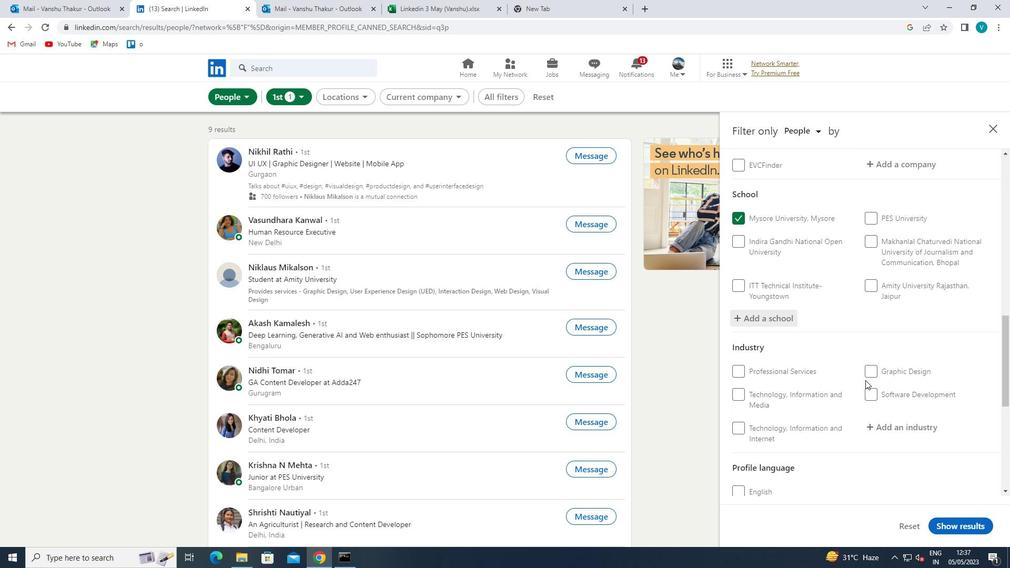 
Action: Mouse moved to (904, 292)
Screenshot: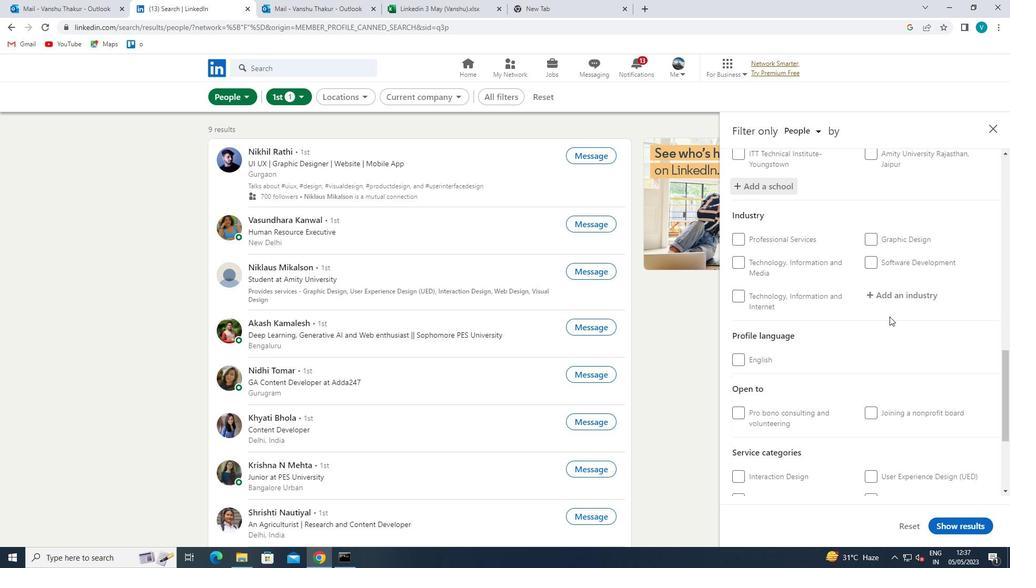 
Action: Mouse pressed left at (904, 292)
Screenshot: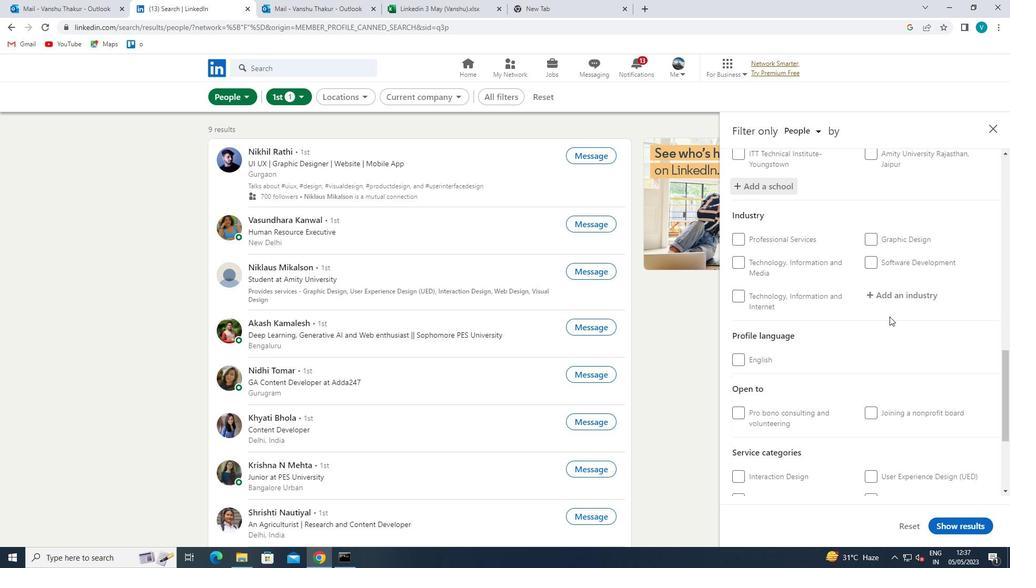 
Action: Key pressed <Key.shift>PERIODICAL<Key.space>
Screenshot: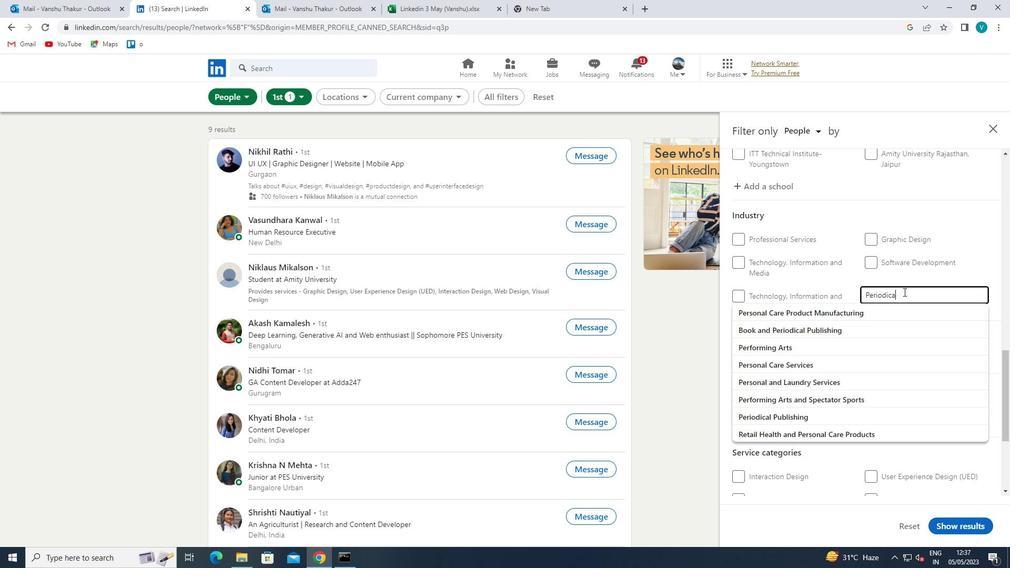 
Action: Mouse moved to (862, 324)
Screenshot: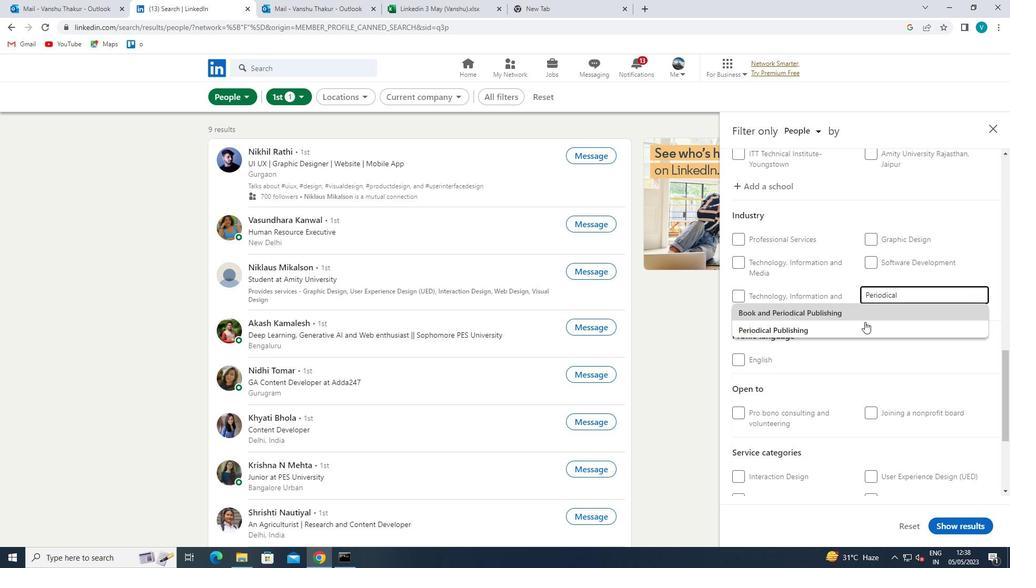
Action: Mouse pressed left at (862, 324)
Screenshot: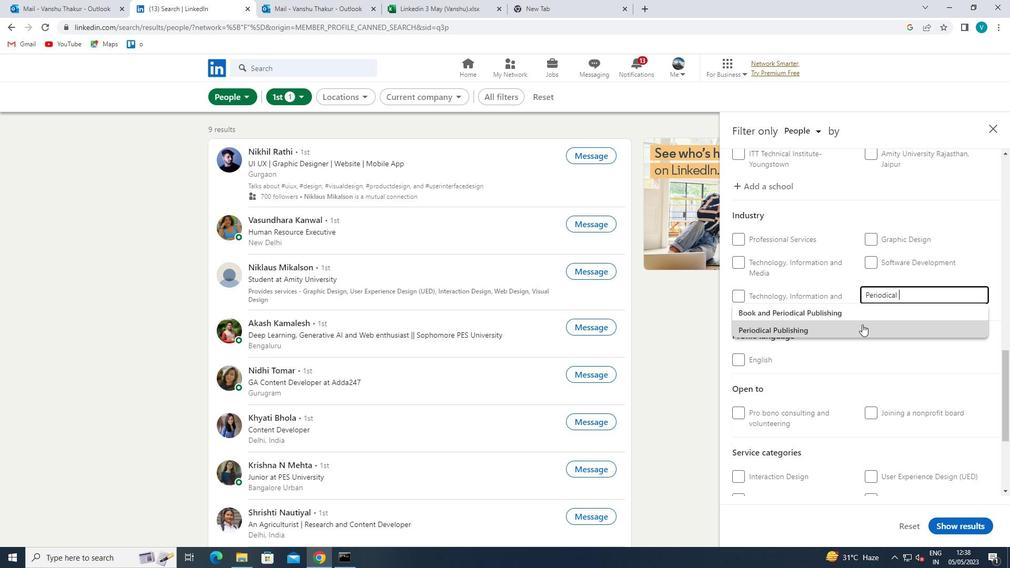 
Action: Mouse scrolled (862, 324) with delta (0, 0)
Screenshot: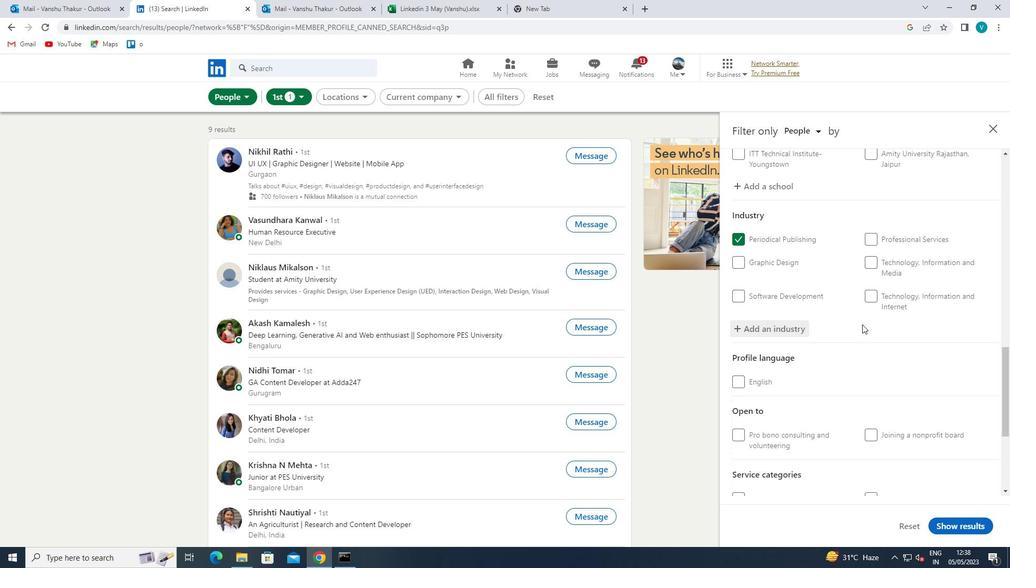 
Action: Mouse scrolled (862, 324) with delta (0, 0)
Screenshot: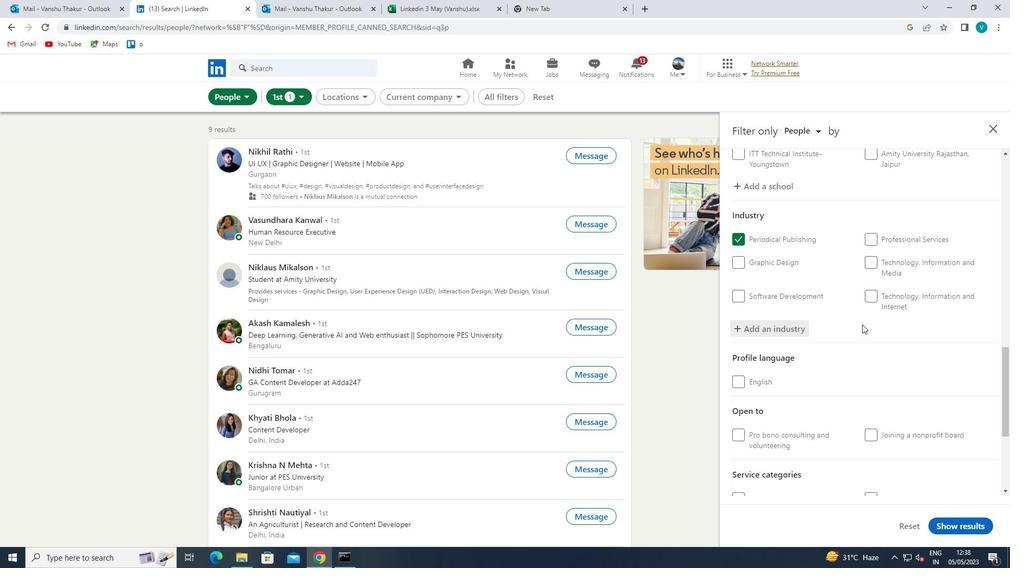 
Action: Mouse scrolled (862, 324) with delta (0, 0)
Screenshot: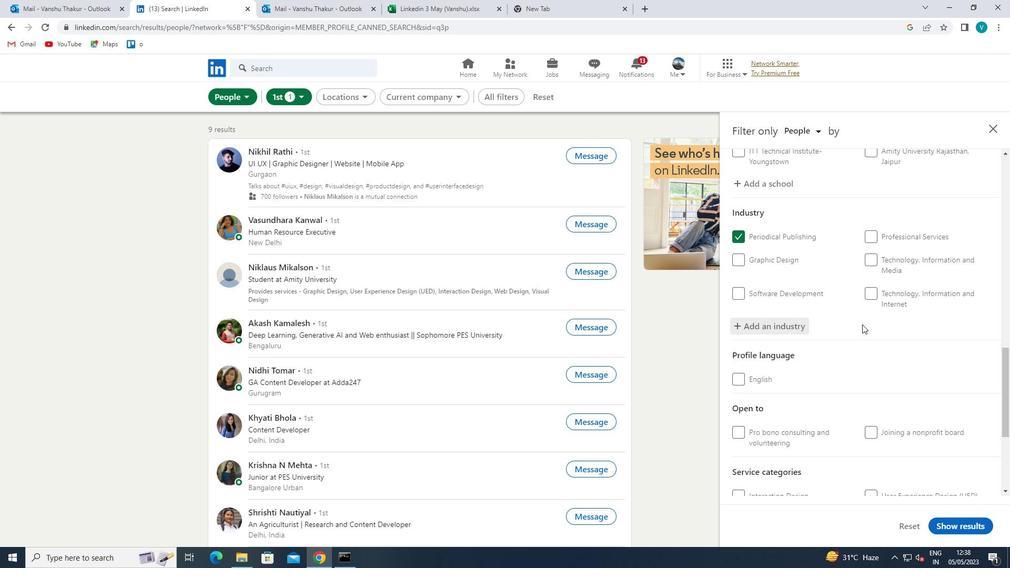 
Action: Mouse scrolled (862, 324) with delta (0, 0)
Screenshot: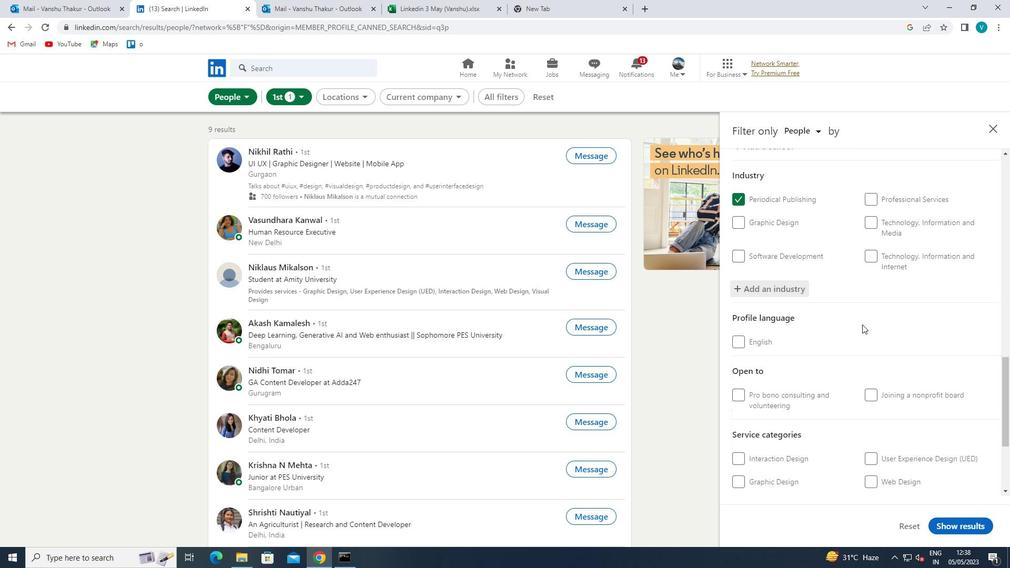 
Action: Mouse moved to (875, 338)
Screenshot: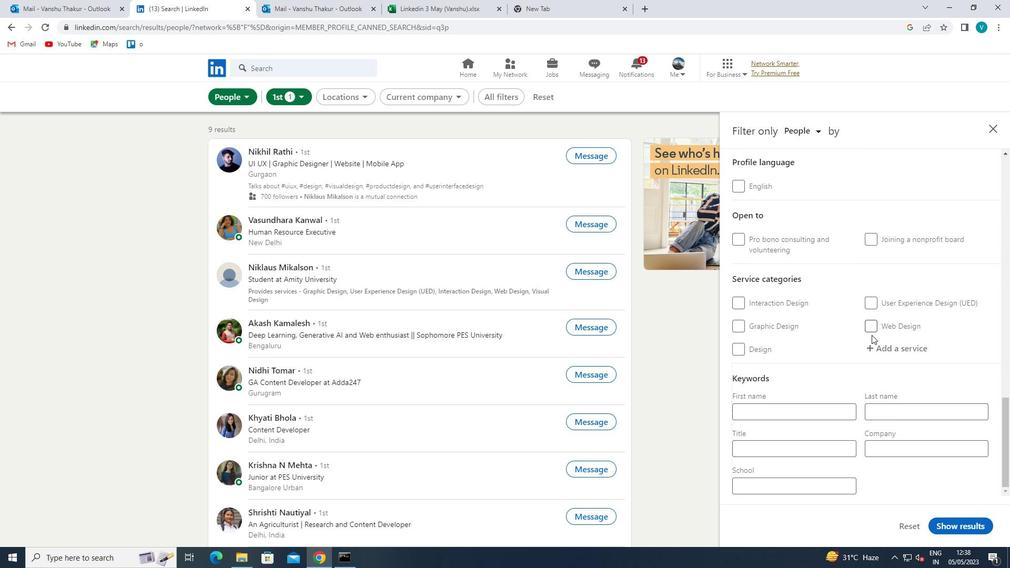 
Action: Mouse pressed left at (875, 338)
Screenshot: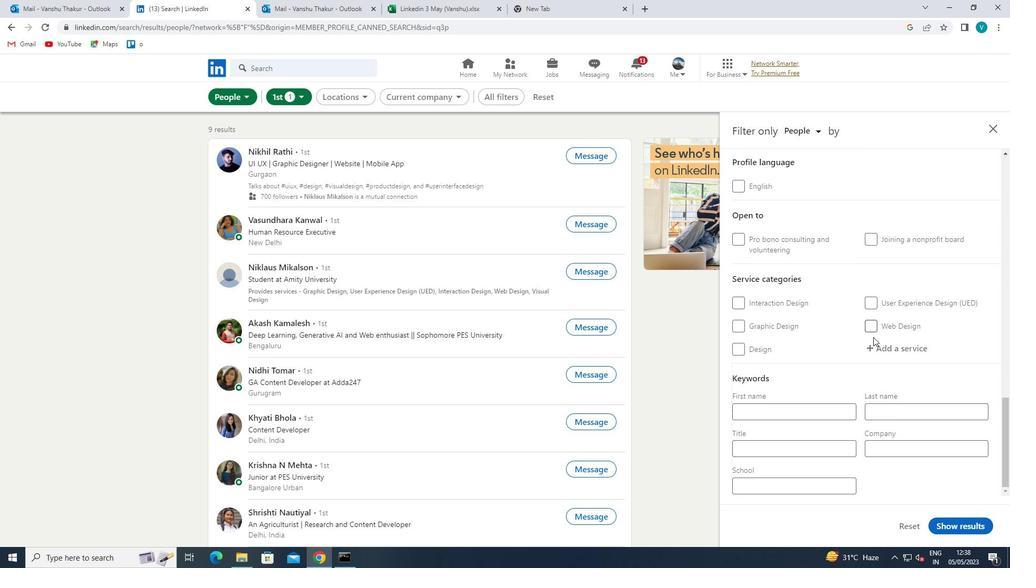 
Action: Mouse moved to (877, 342)
Screenshot: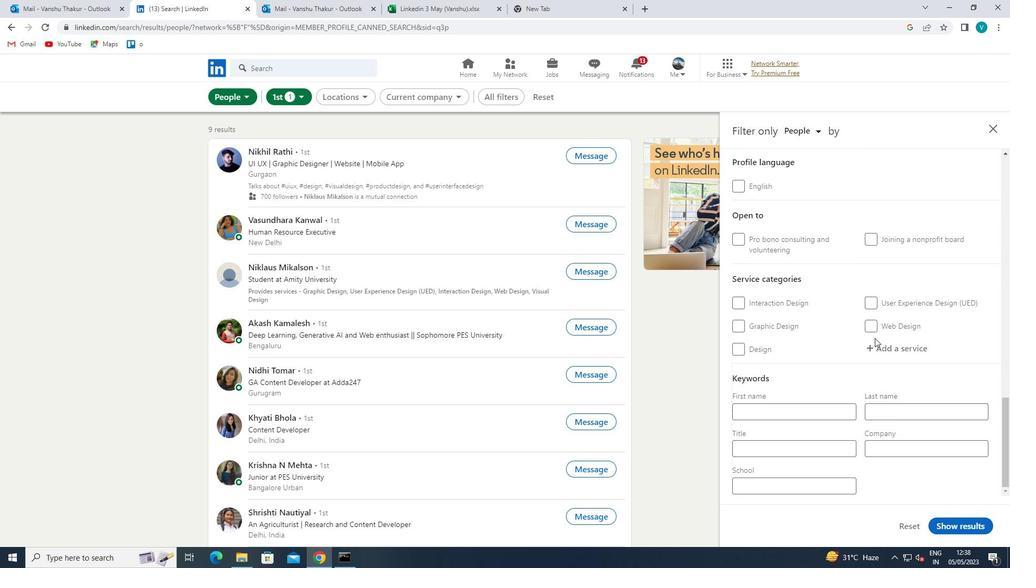 
Action: Mouse pressed left at (877, 342)
Screenshot: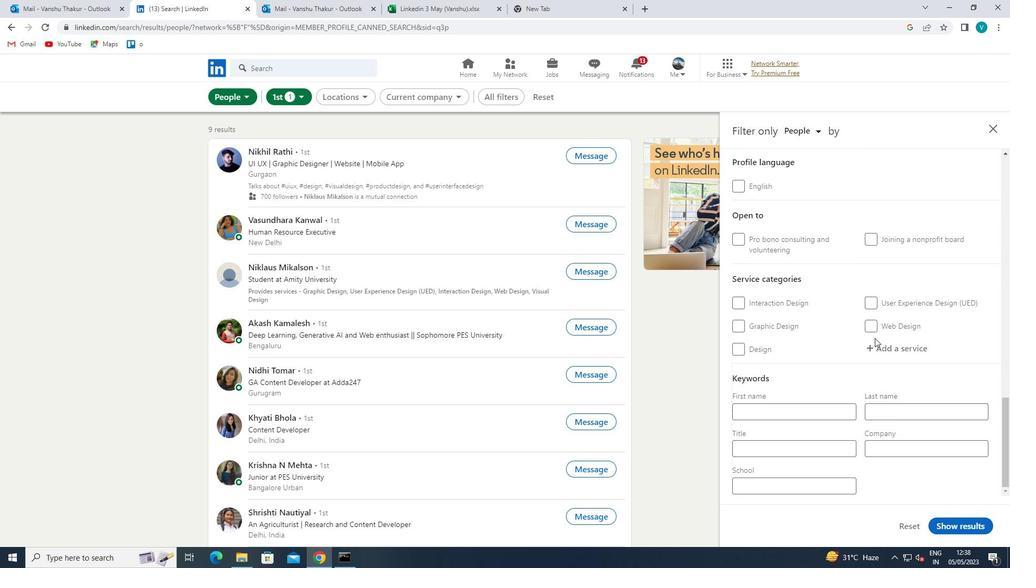 
Action: Key pressed <Key.shift>LEADER
Screenshot: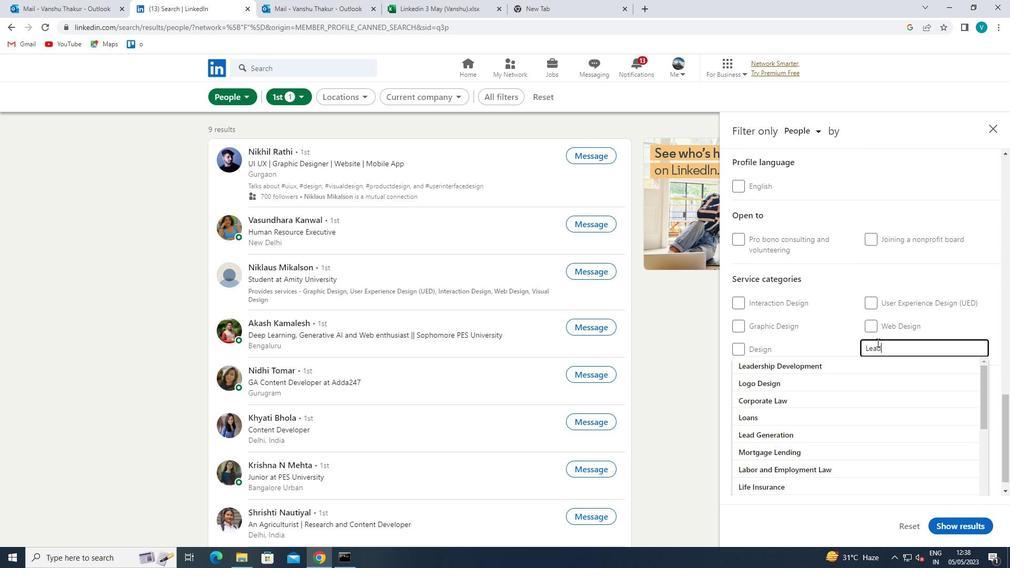 
Action: Mouse moved to (861, 362)
Screenshot: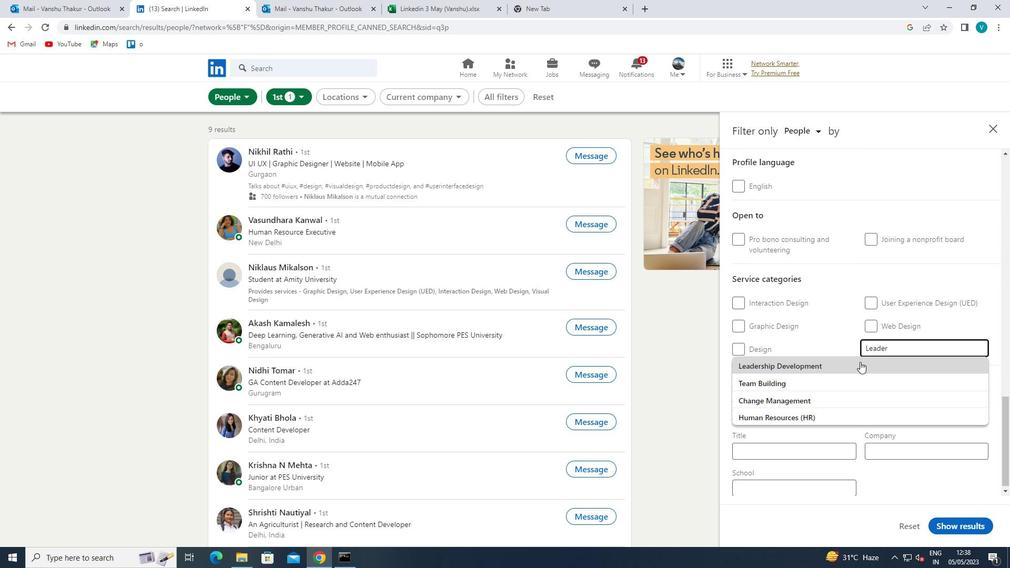 
Action: Mouse pressed left at (861, 362)
Screenshot: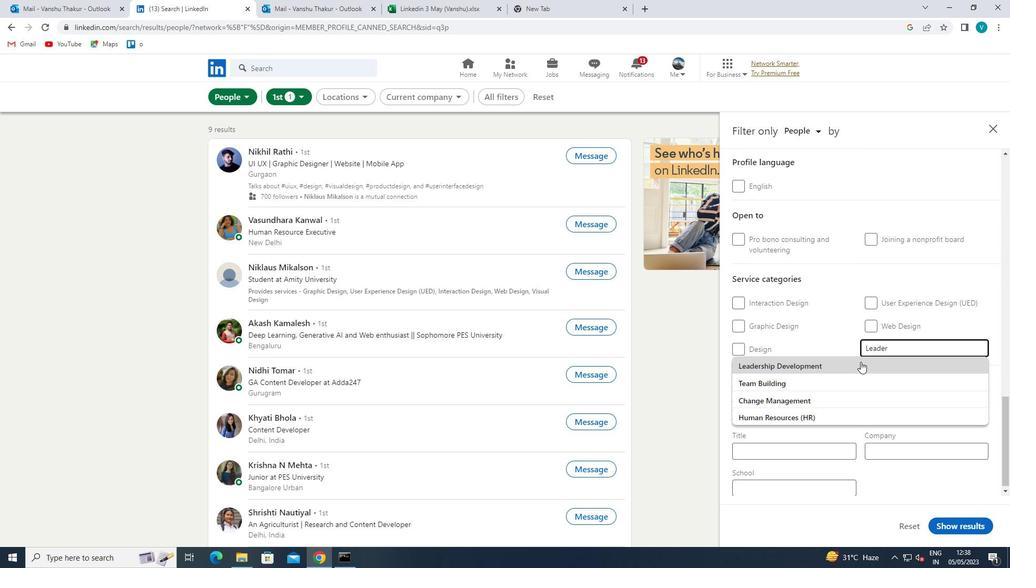 
Action: Mouse scrolled (861, 361) with delta (0, 0)
Screenshot: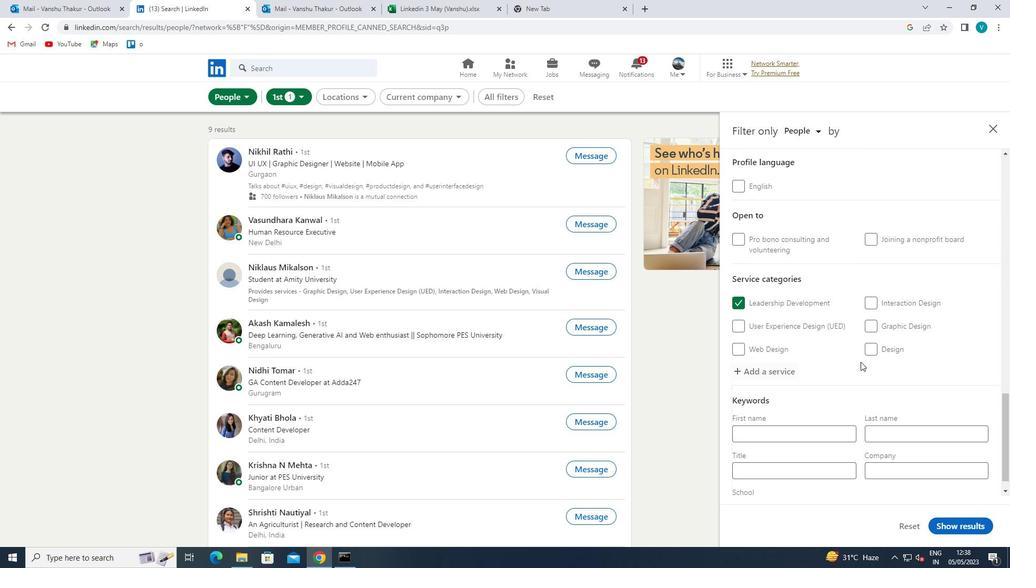 
Action: Mouse scrolled (861, 361) with delta (0, 0)
Screenshot: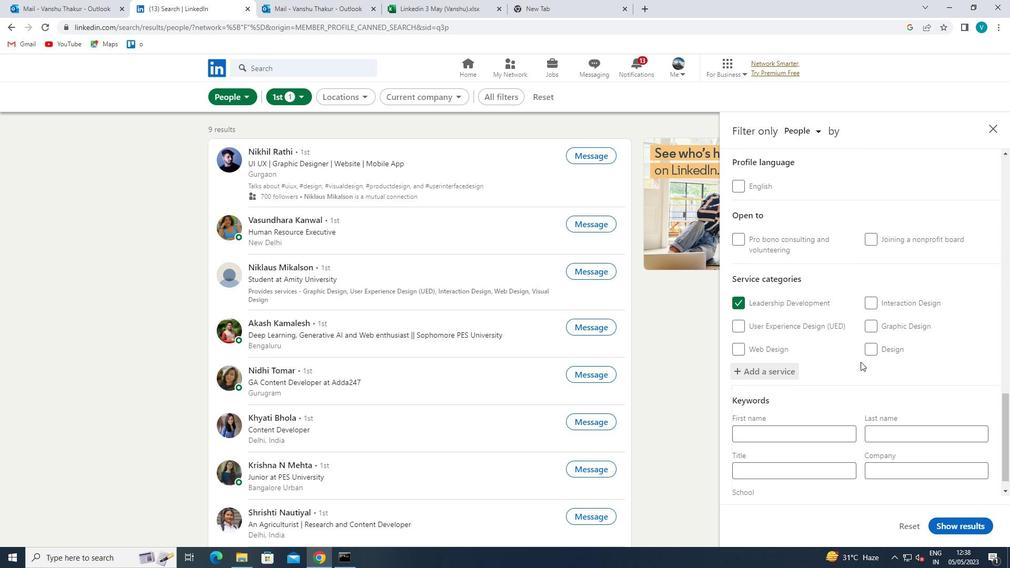 
Action: Mouse scrolled (861, 361) with delta (0, 0)
Screenshot: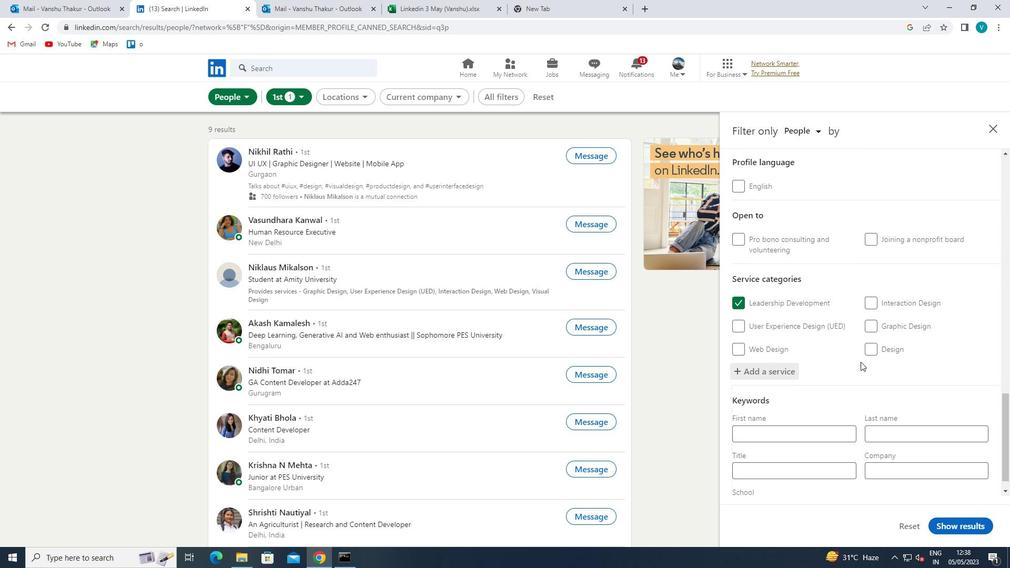 
Action: Mouse moved to (833, 446)
Screenshot: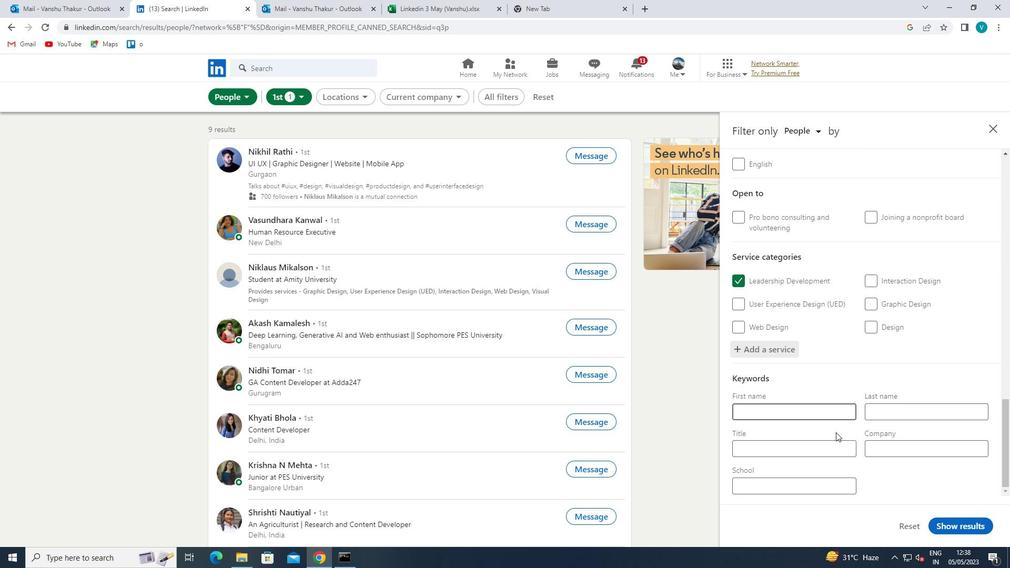 
Action: Mouse pressed left at (833, 446)
Screenshot: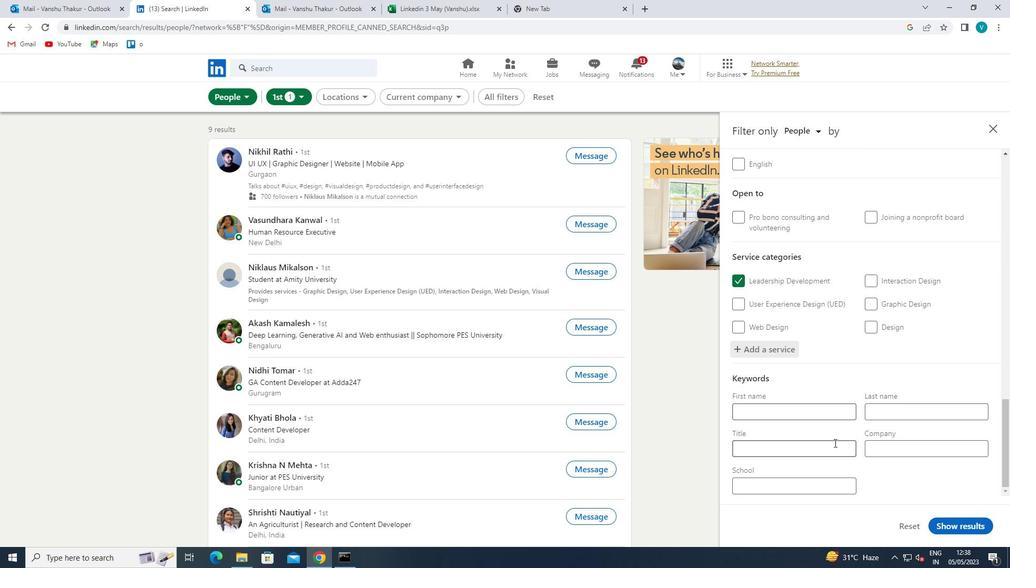 
Action: Key pressed <Key.shift>LOCKSMITH
Screenshot: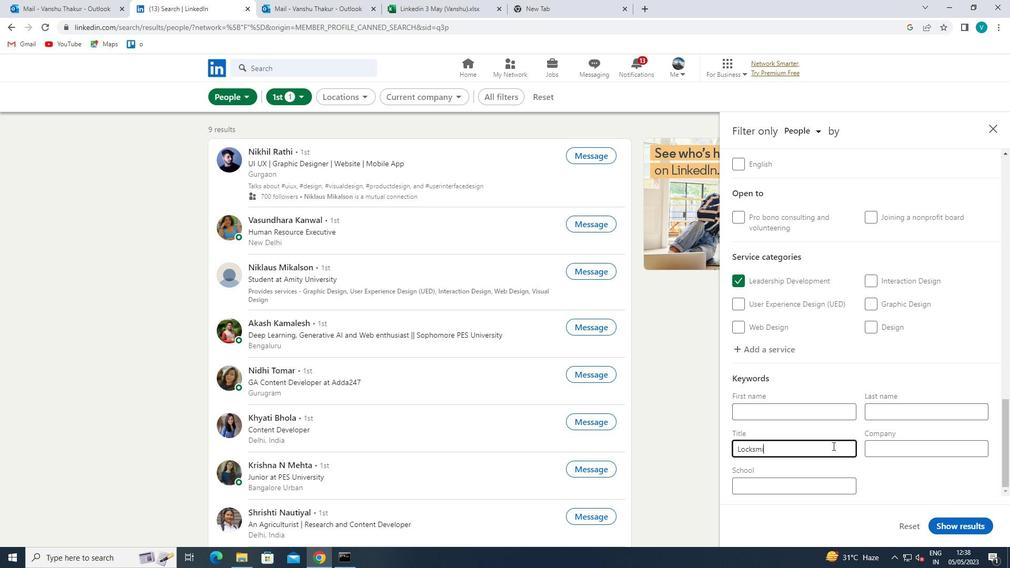 
Action: Mouse moved to (966, 525)
Screenshot: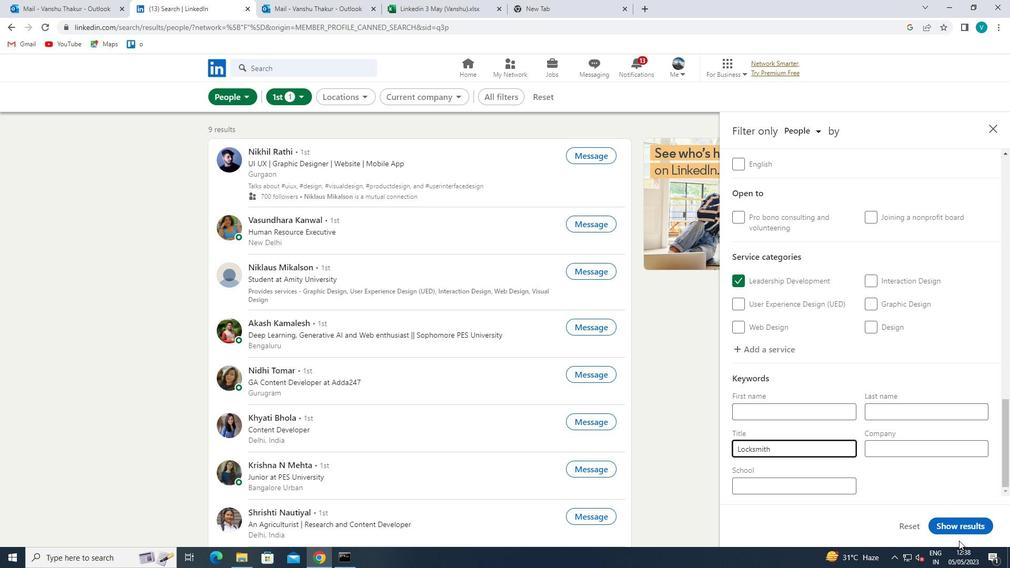 
Action: Mouse pressed left at (966, 525)
Screenshot: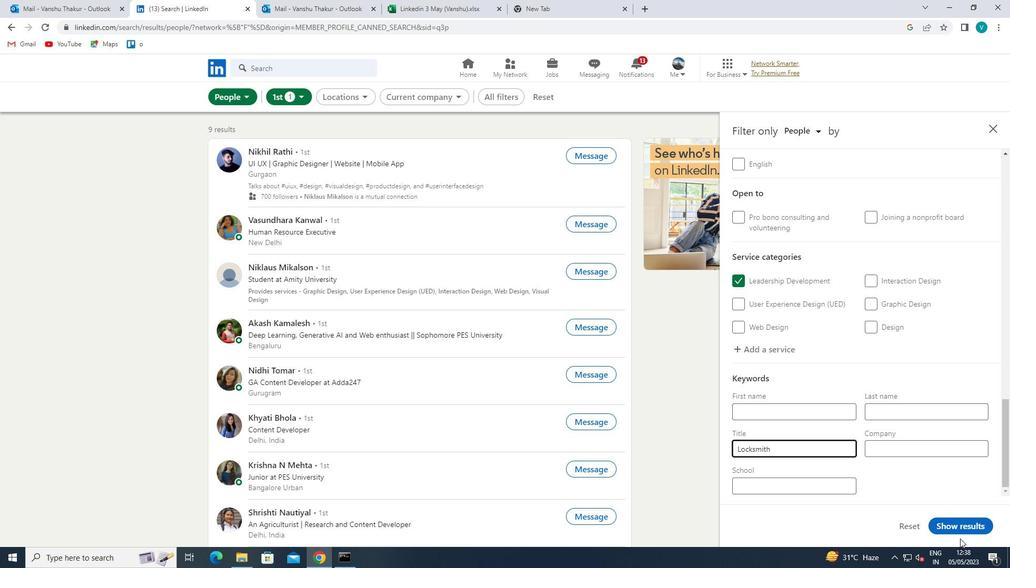 
